 Task: Create a due date automation trigger when advanced on, 2 days working before a card is due add dates starting this week at 11:00 AM.
Action: Mouse moved to (1341, 116)
Screenshot: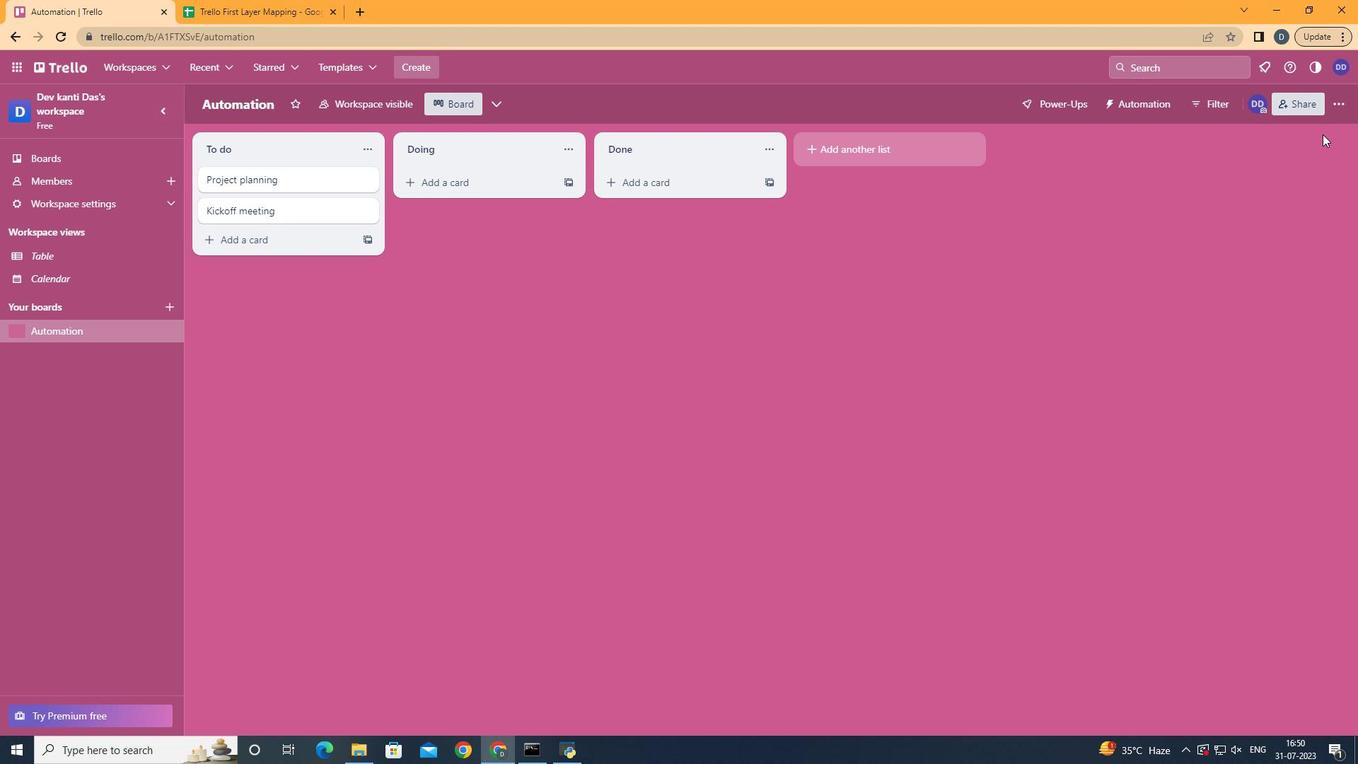 
Action: Mouse pressed left at (1341, 116)
Screenshot: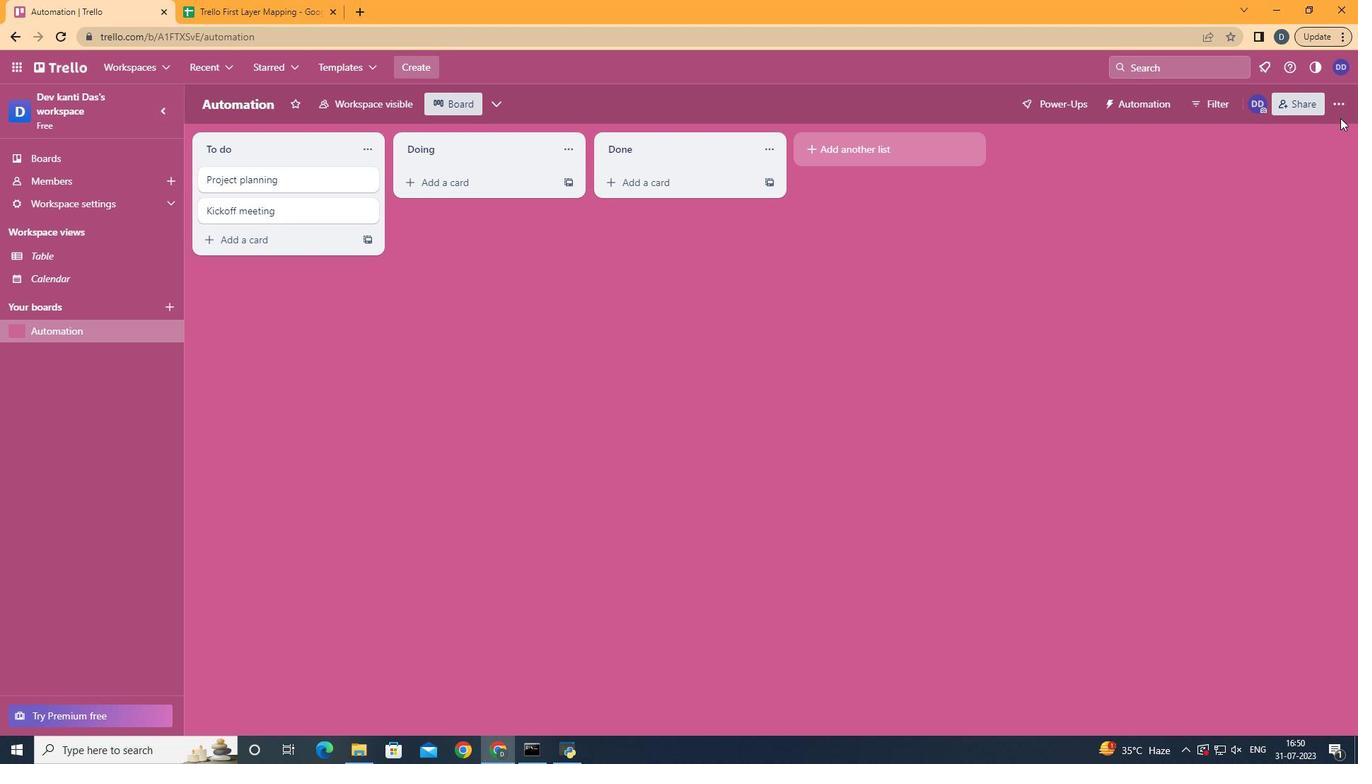 
Action: Mouse moved to (1342, 104)
Screenshot: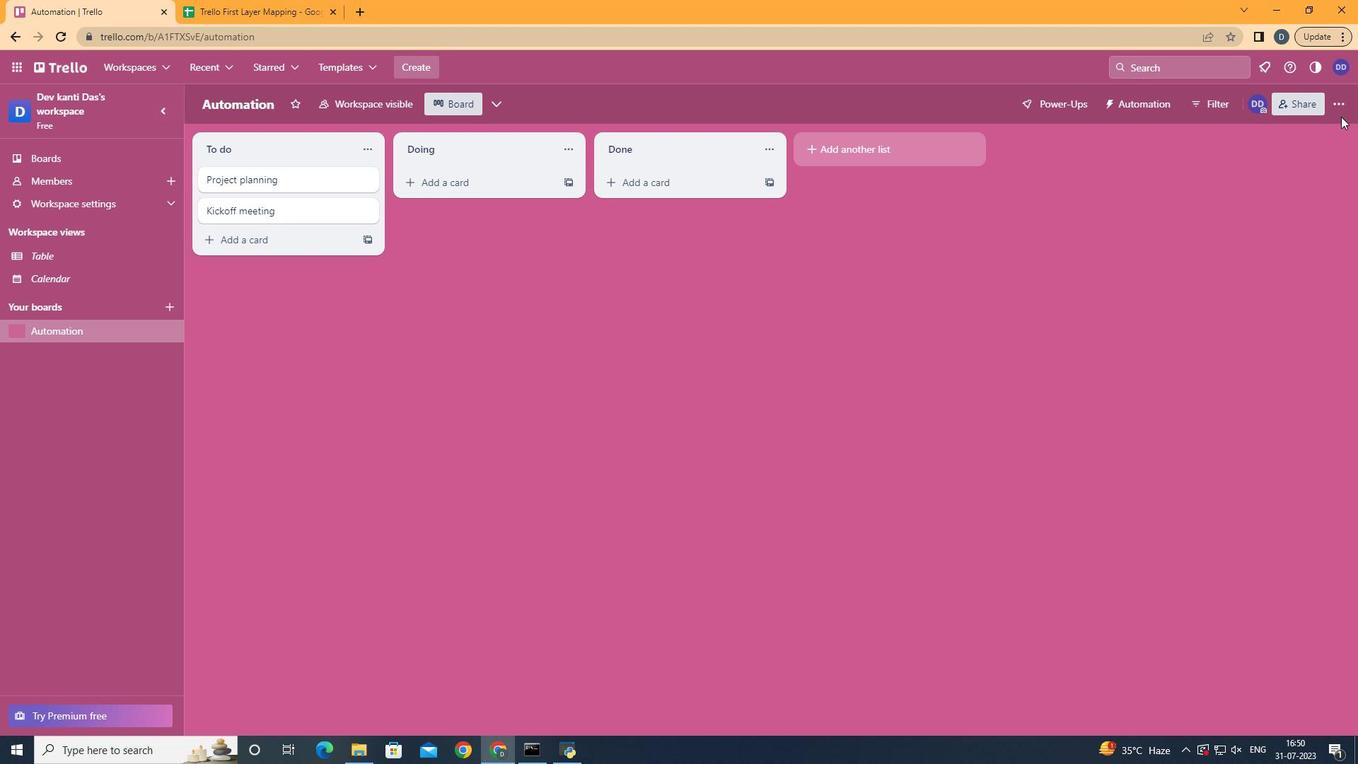 
Action: Mouse pressed left at (1342, 104)
Screenshot: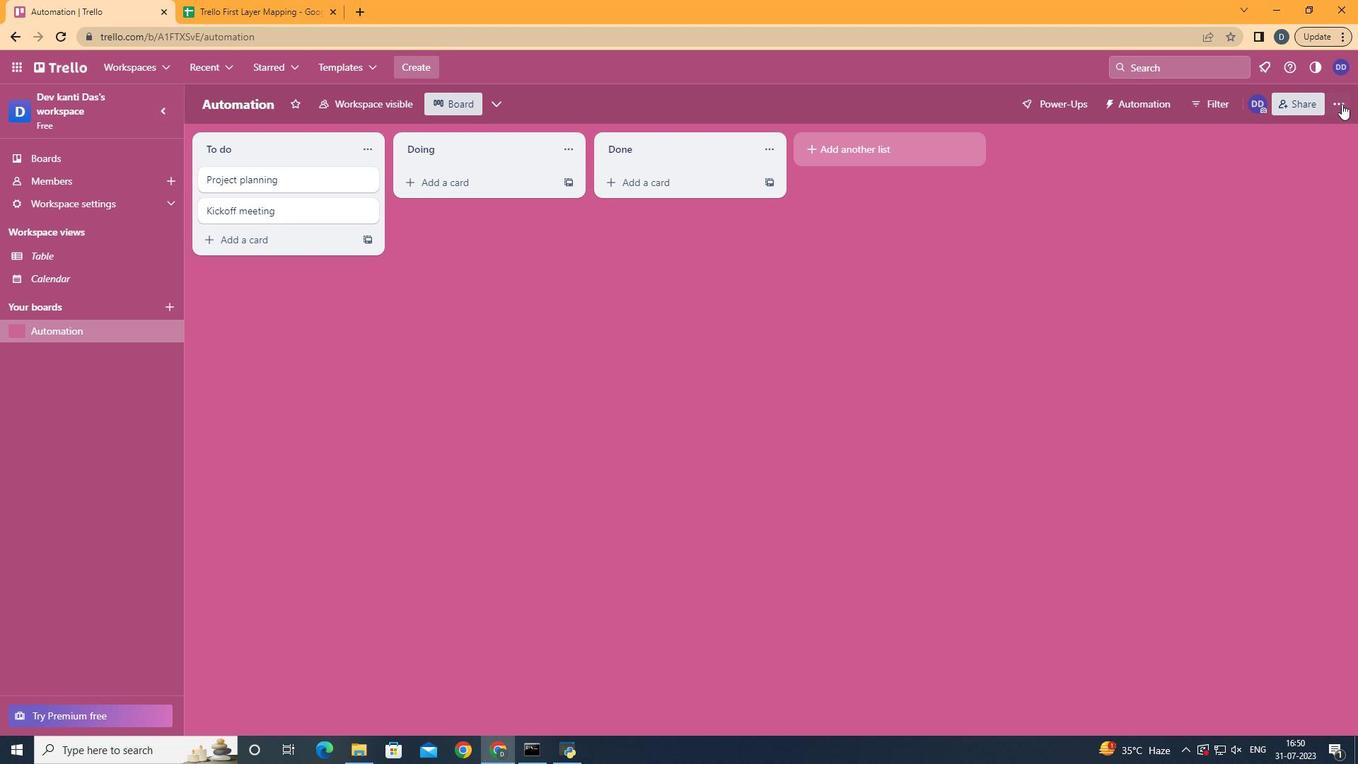 
Action: Mouse moved to (1251, 292)
Screenshot: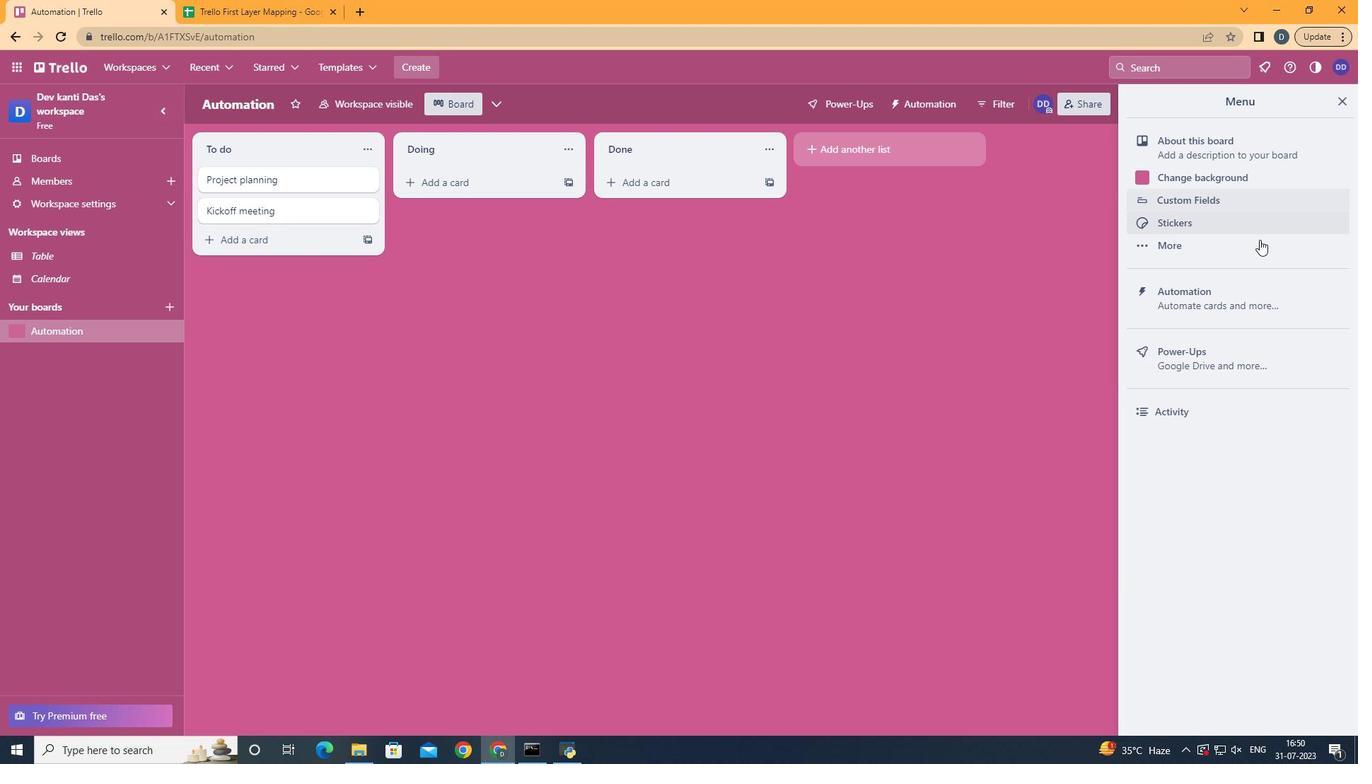 
Action: Mouse pressed left at (1251, 292)
Screenshot: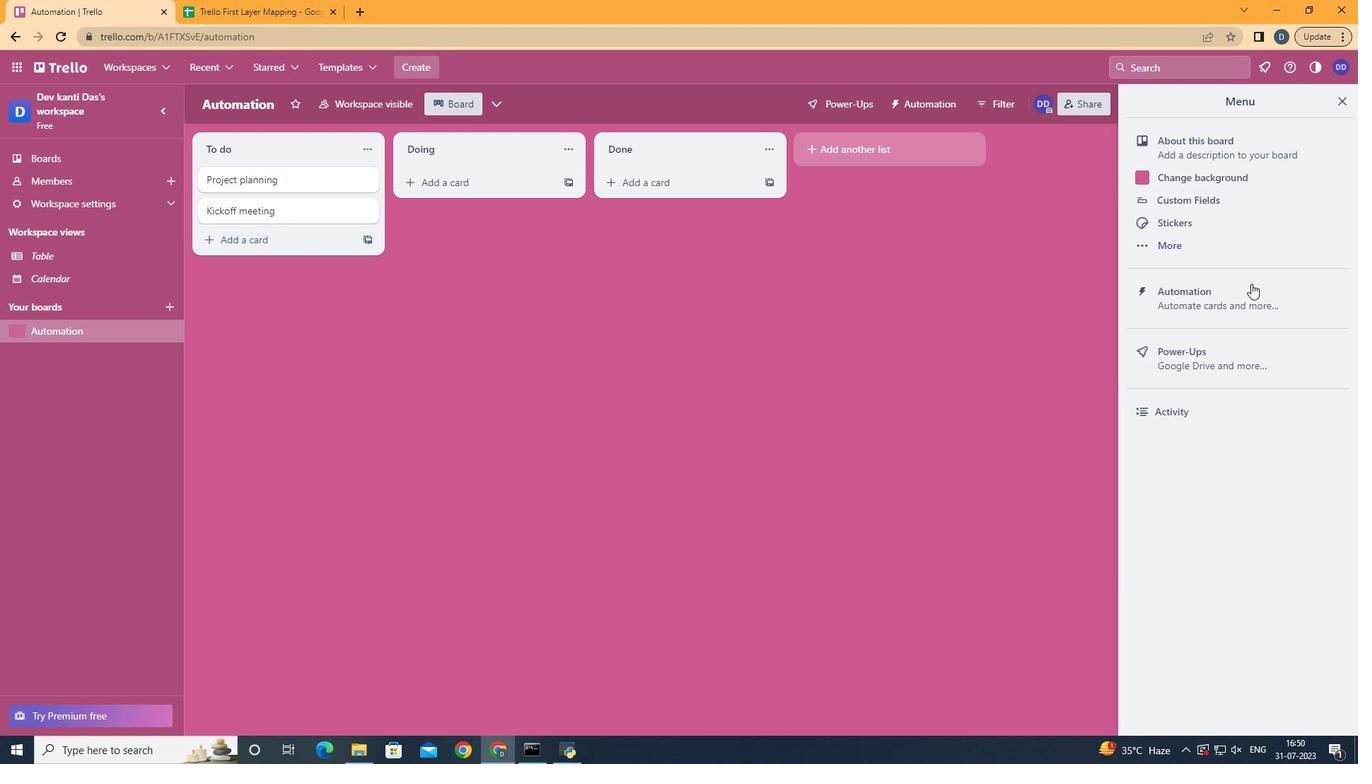 
Action: Mouse moved to (278, 276)
Screenshot: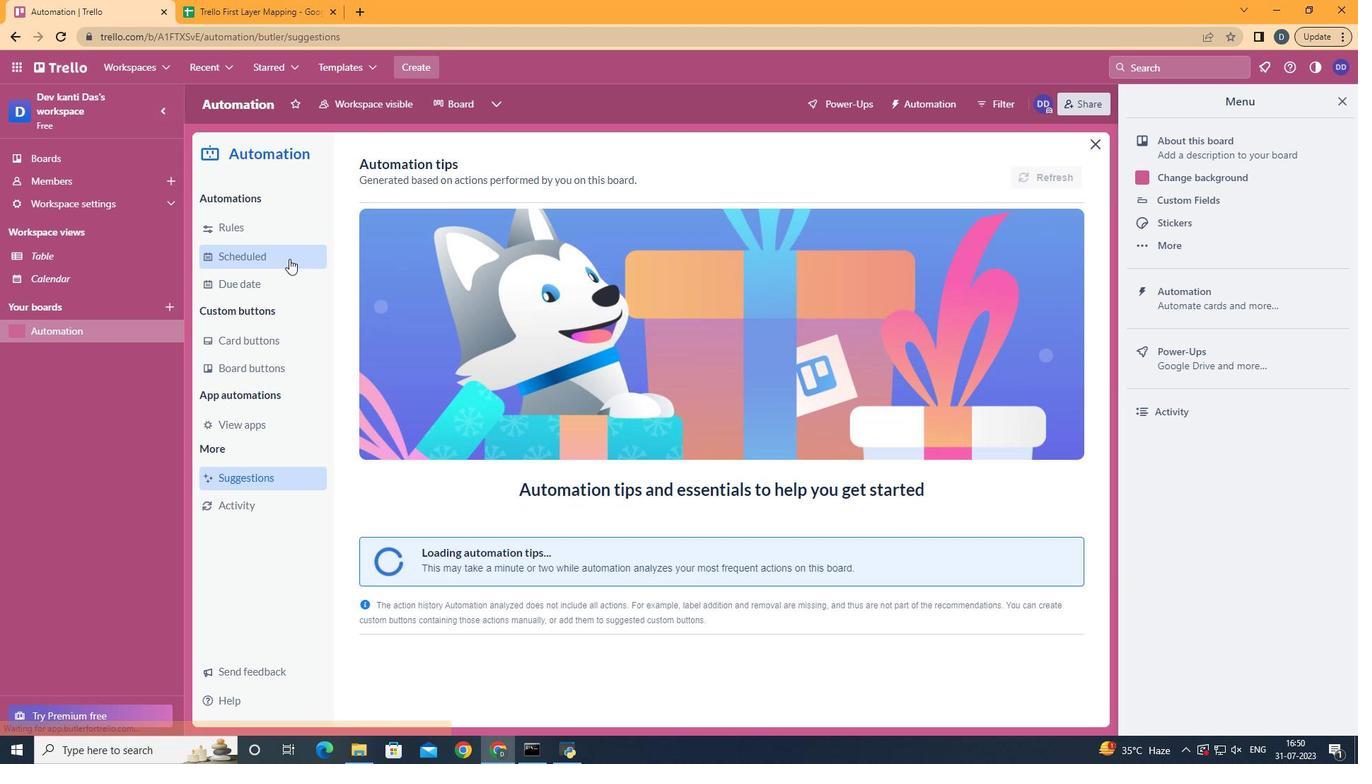 
Action: Mouse pressed left at (278, 276)
Screenshot: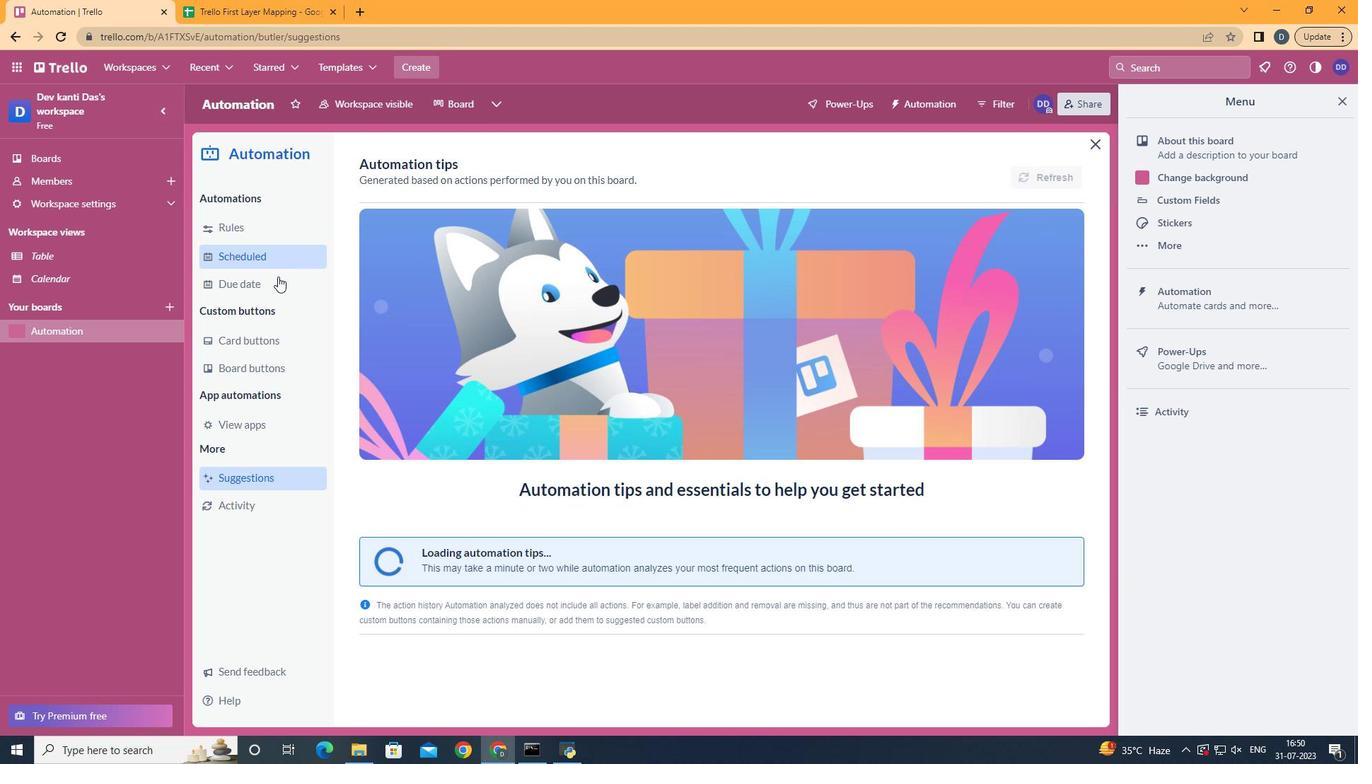 
Action: Mouse moved to (1008, 166)
Screenshot: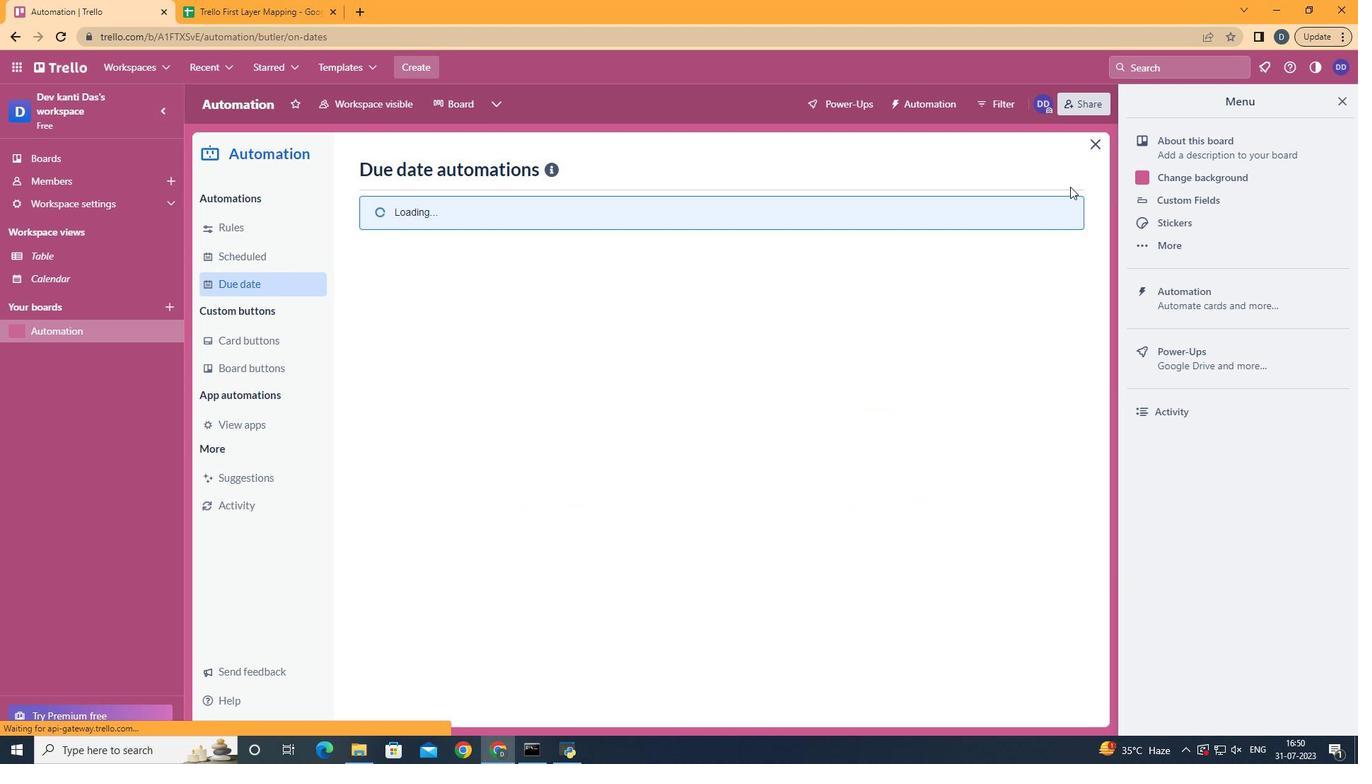 
Action: Mouse pressed left at (1008, 166)
Screenshot: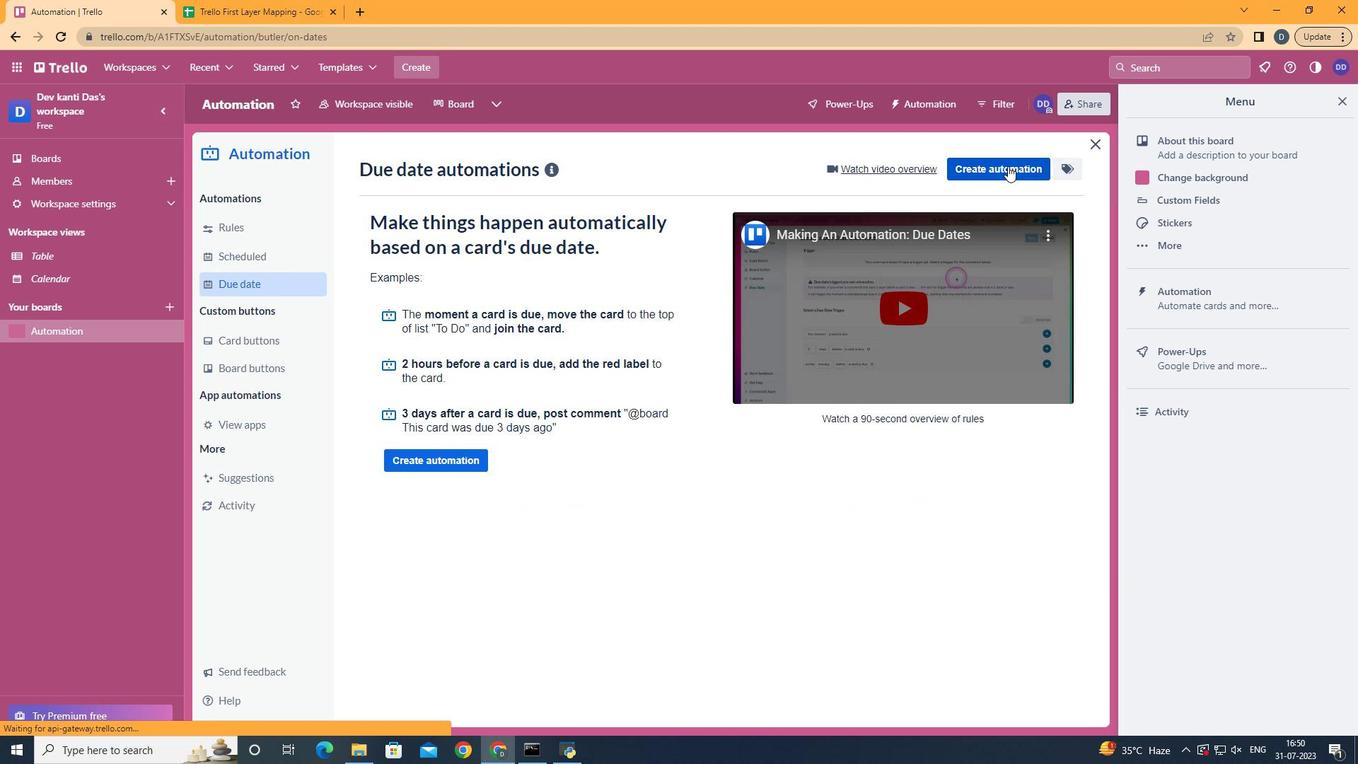 
Action: Mouse moved to (736, 301)
Screenshot: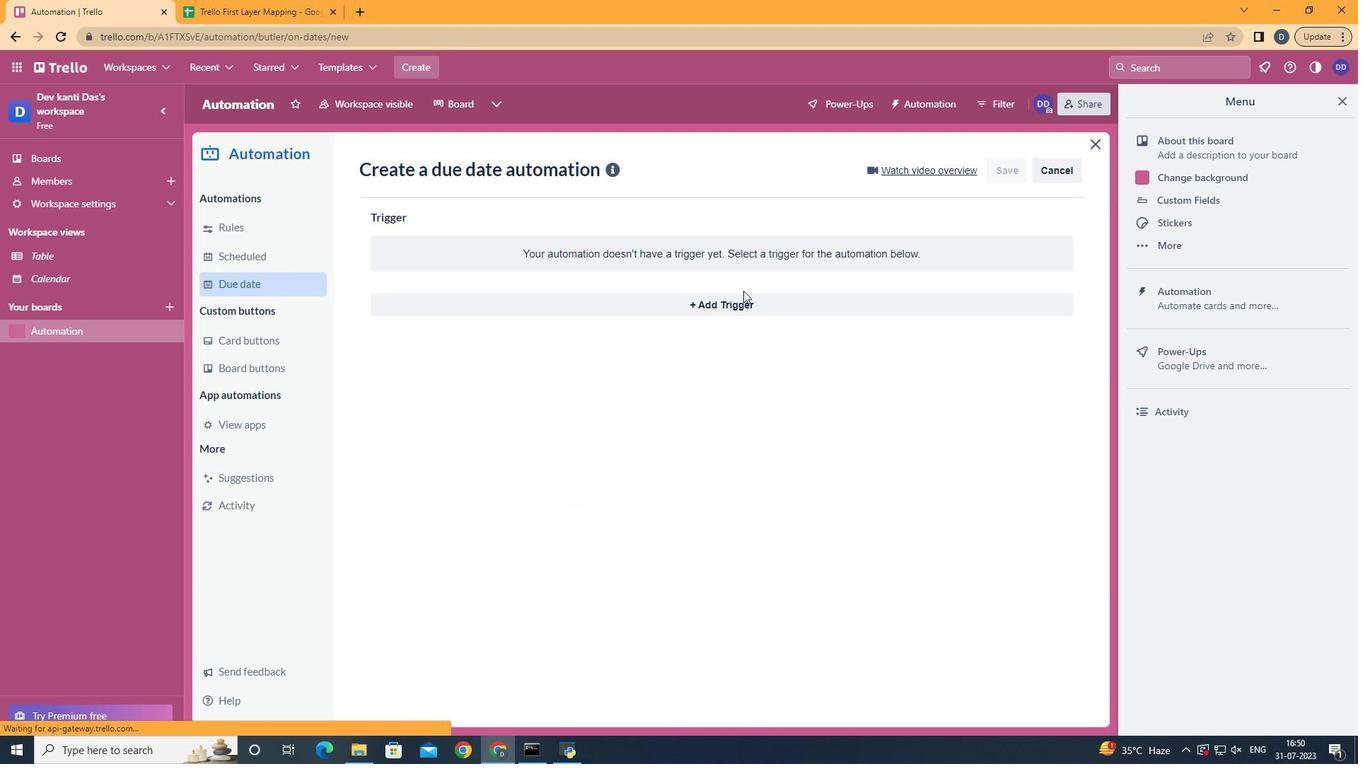 
Action: Mouse pressed left at (736, 301)
Screenshot: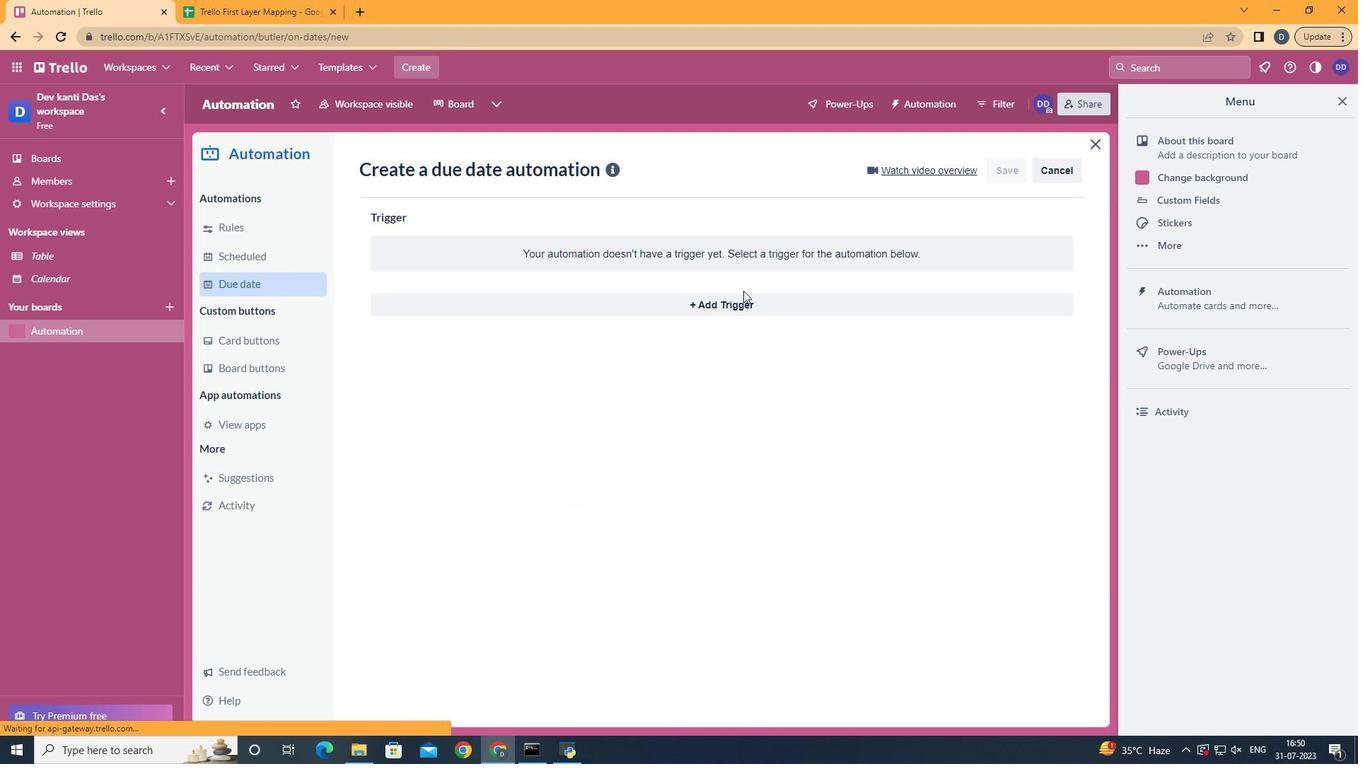 
Action: Mouse moved to (460, 581)
Screenshot: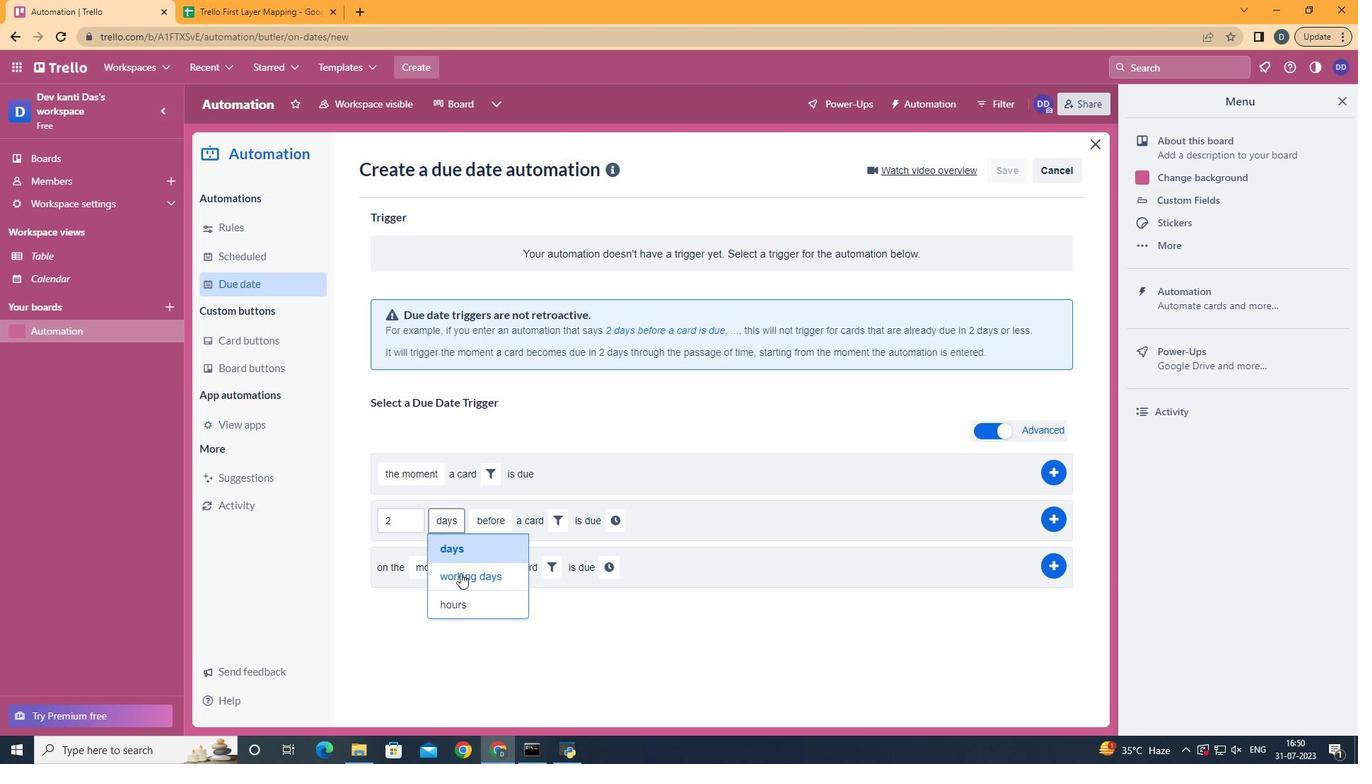 
Action: Mouse pressed left at (460, 581)
Screenshot: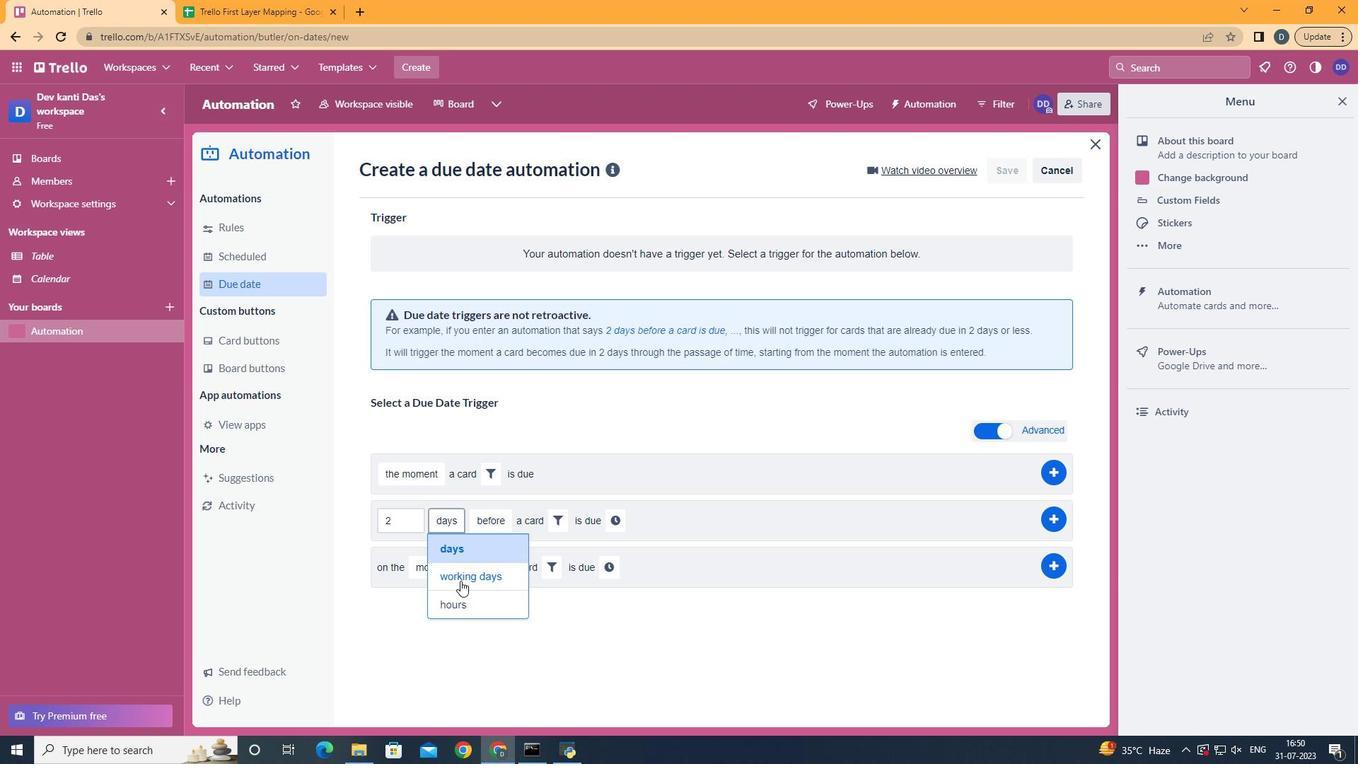 
Action: Mouse moved to (595, 518)
Screenshot: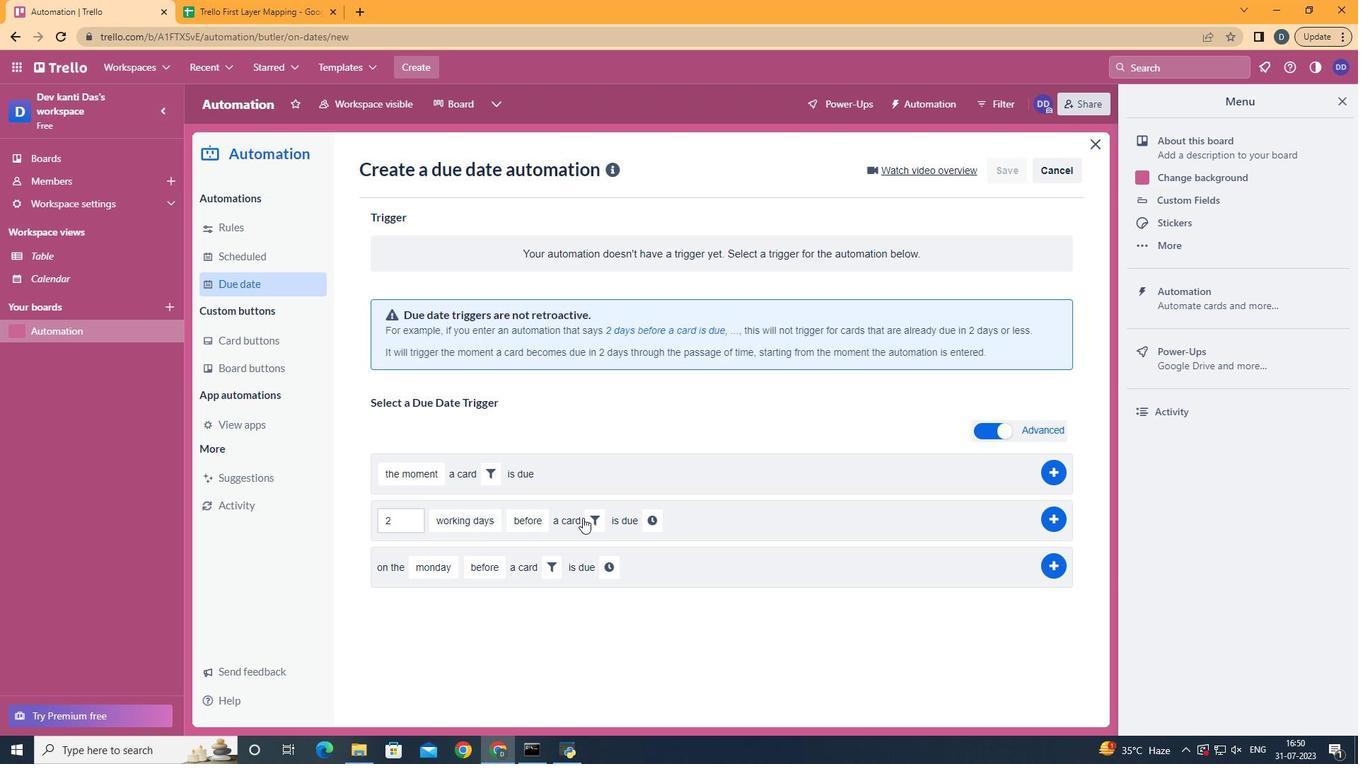 
Action: Mouse pressed left at (595, 518)
Screenshot: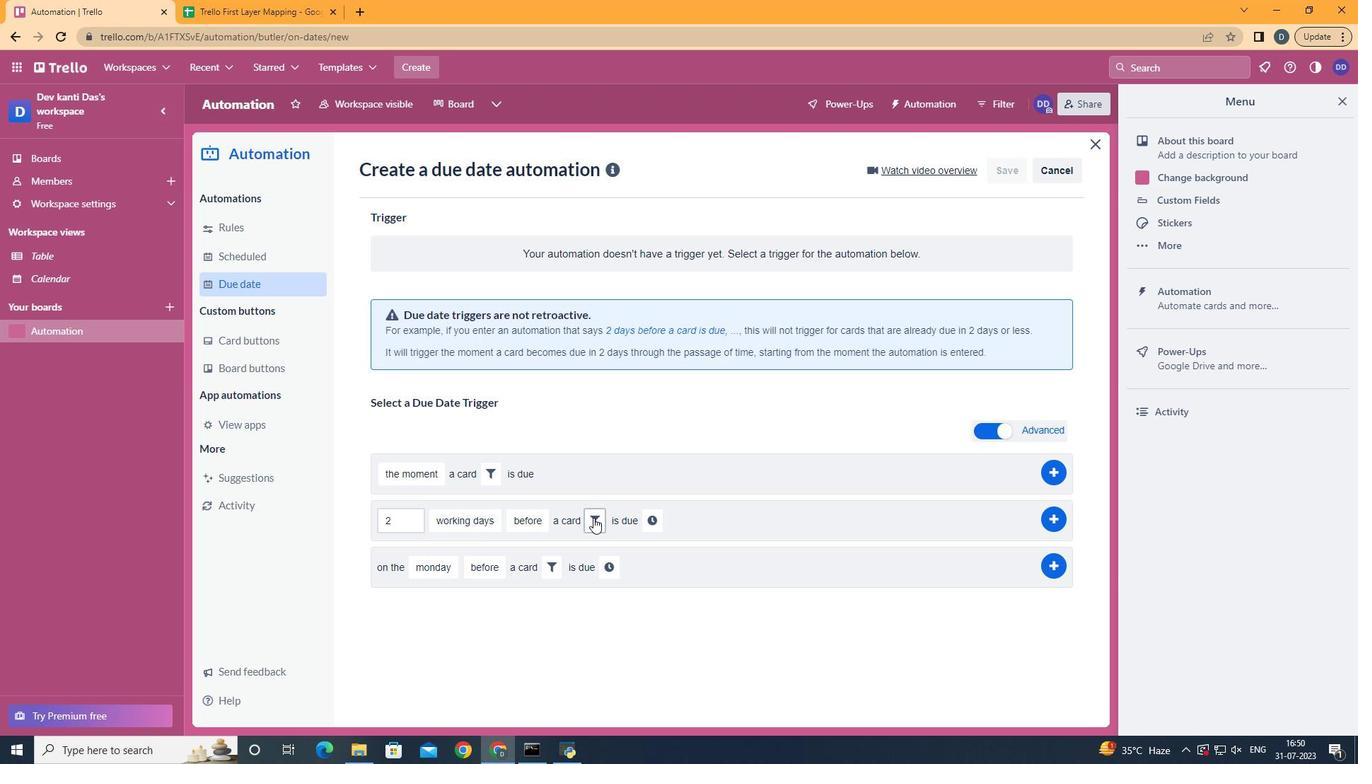 
Action: Mouse moved to (660, 559)
Screenshot: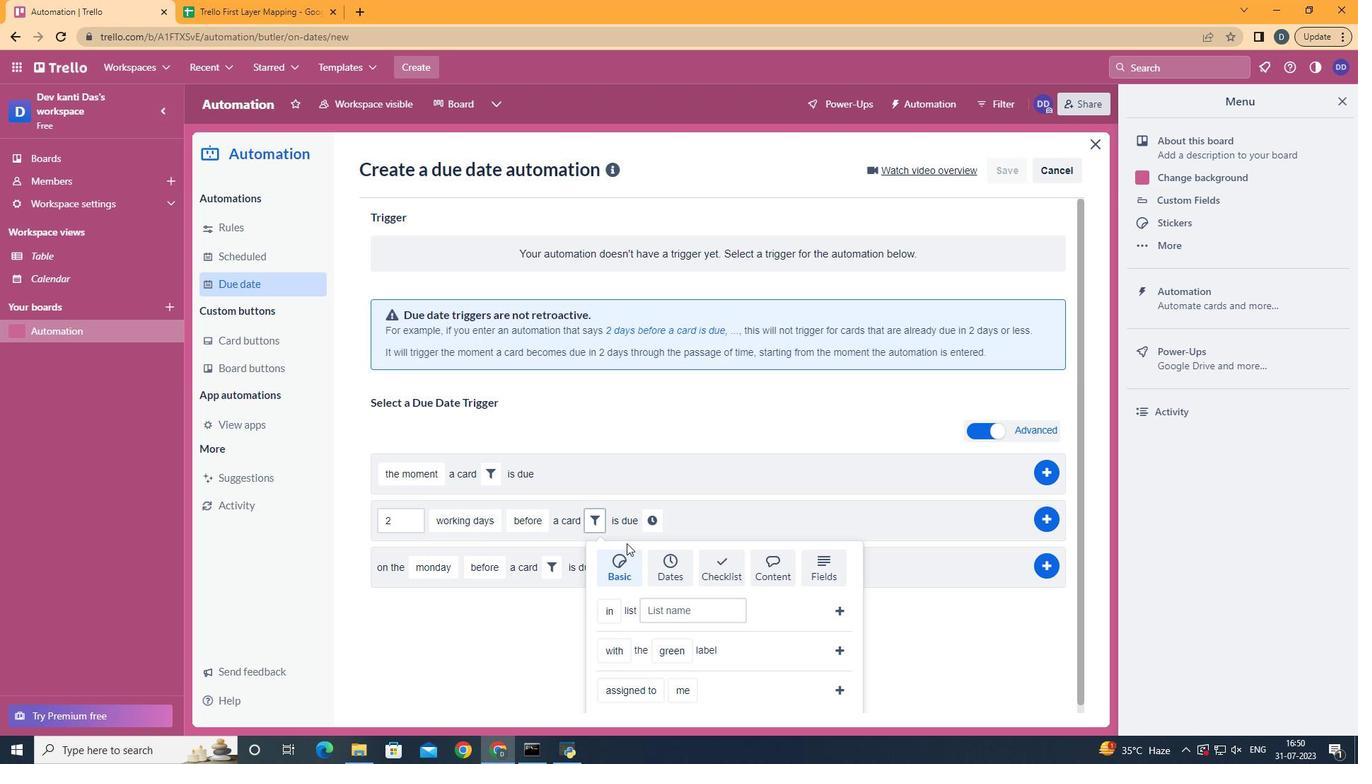 
Action: Mouse pressed left at (660, 559)
Screenshot: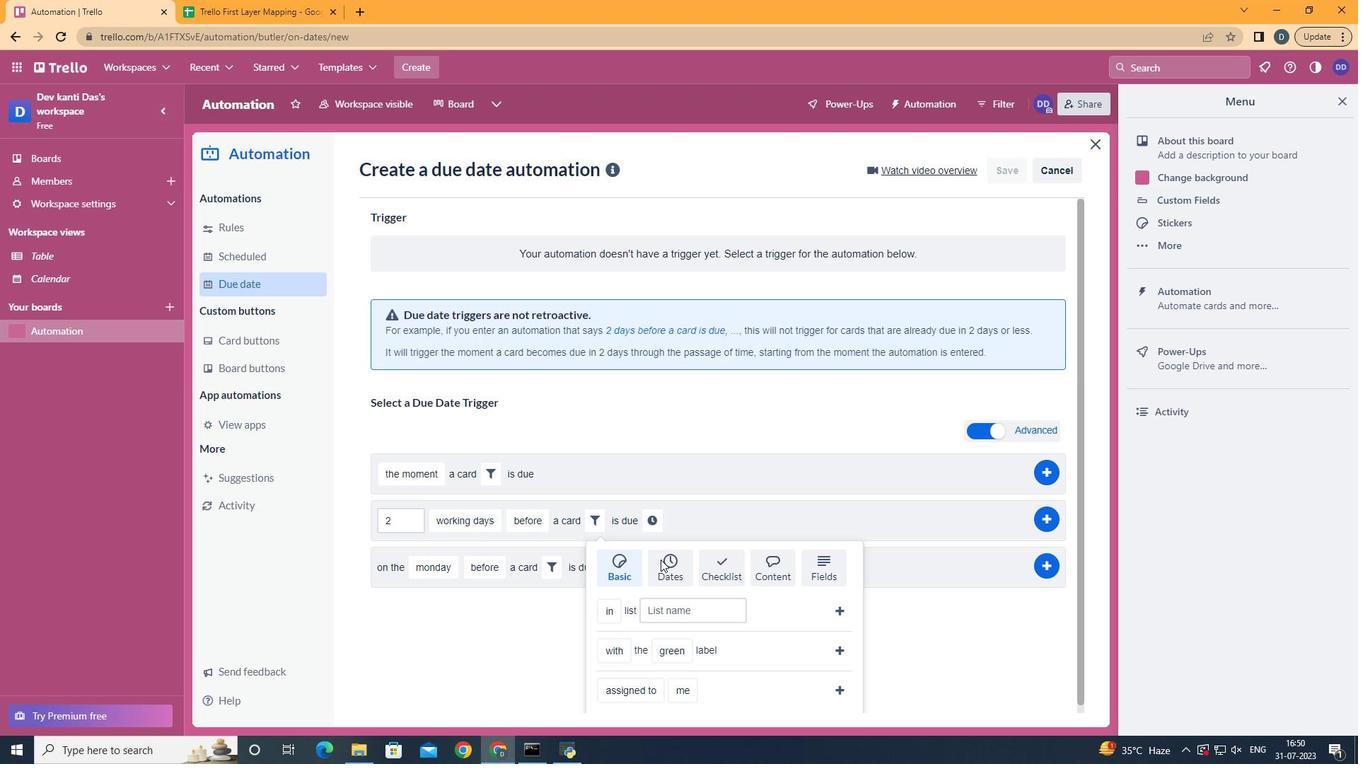 
Action: Mouse scrolled (660, 559) with delta (0, 0)
Screenshot: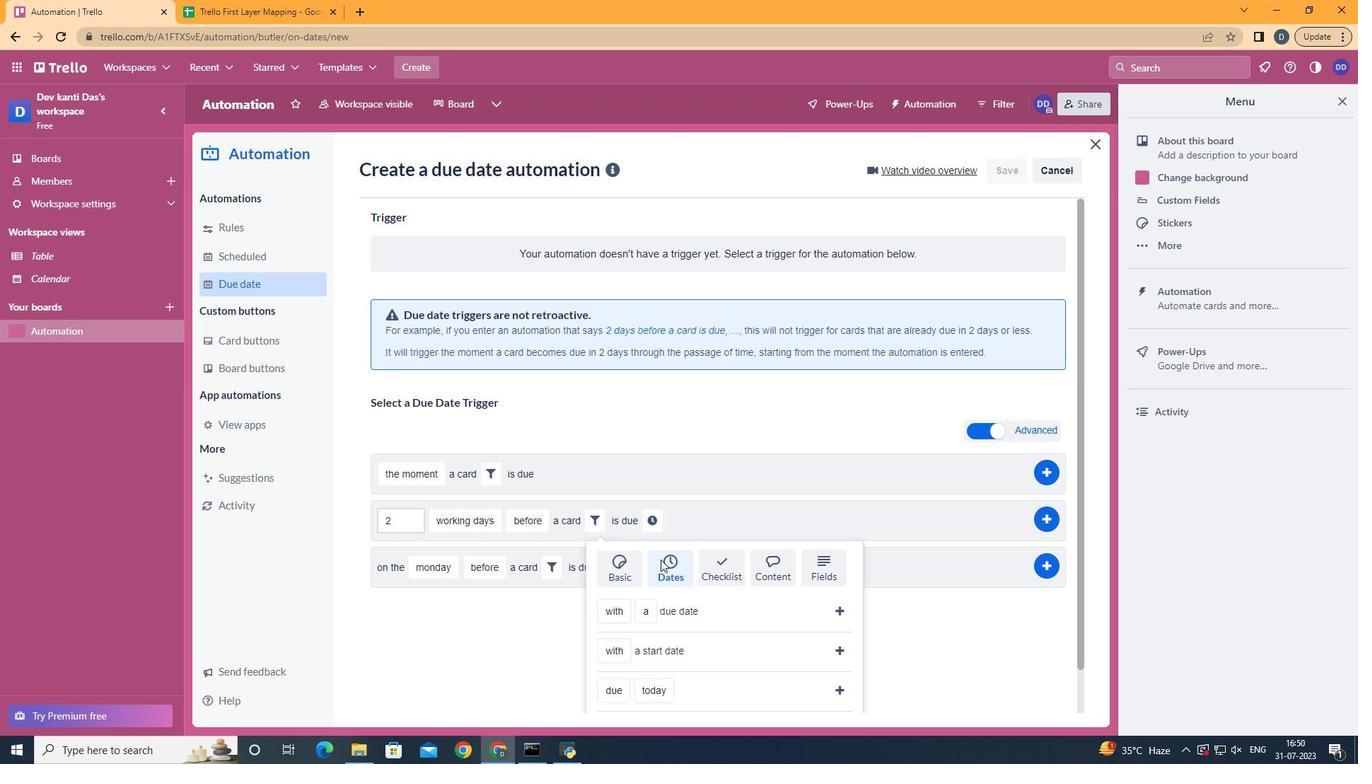 
Action: Mouse scrolled (660, 559) with delta (0, 0)
Screenshot: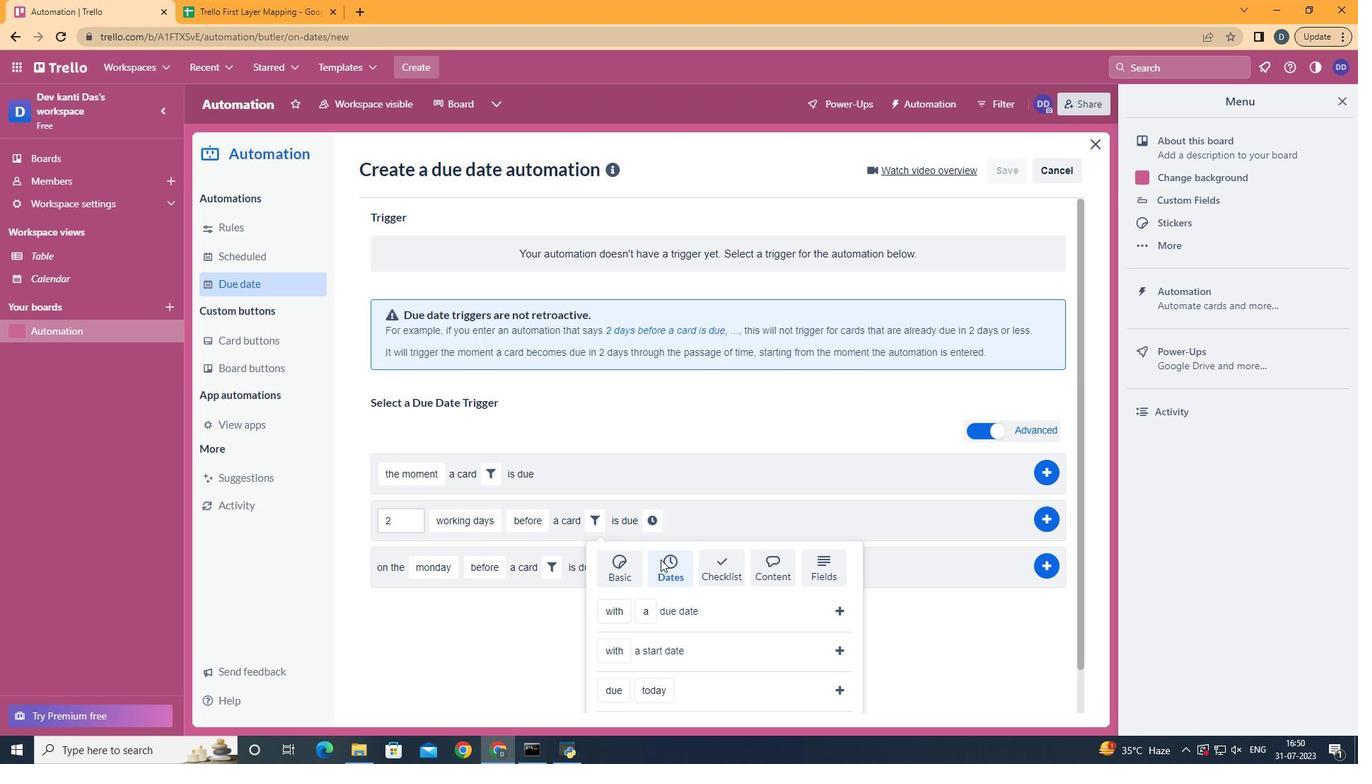 
Action: Mouse scrolled (660, 559) with delta (0, 0)
Screenshot: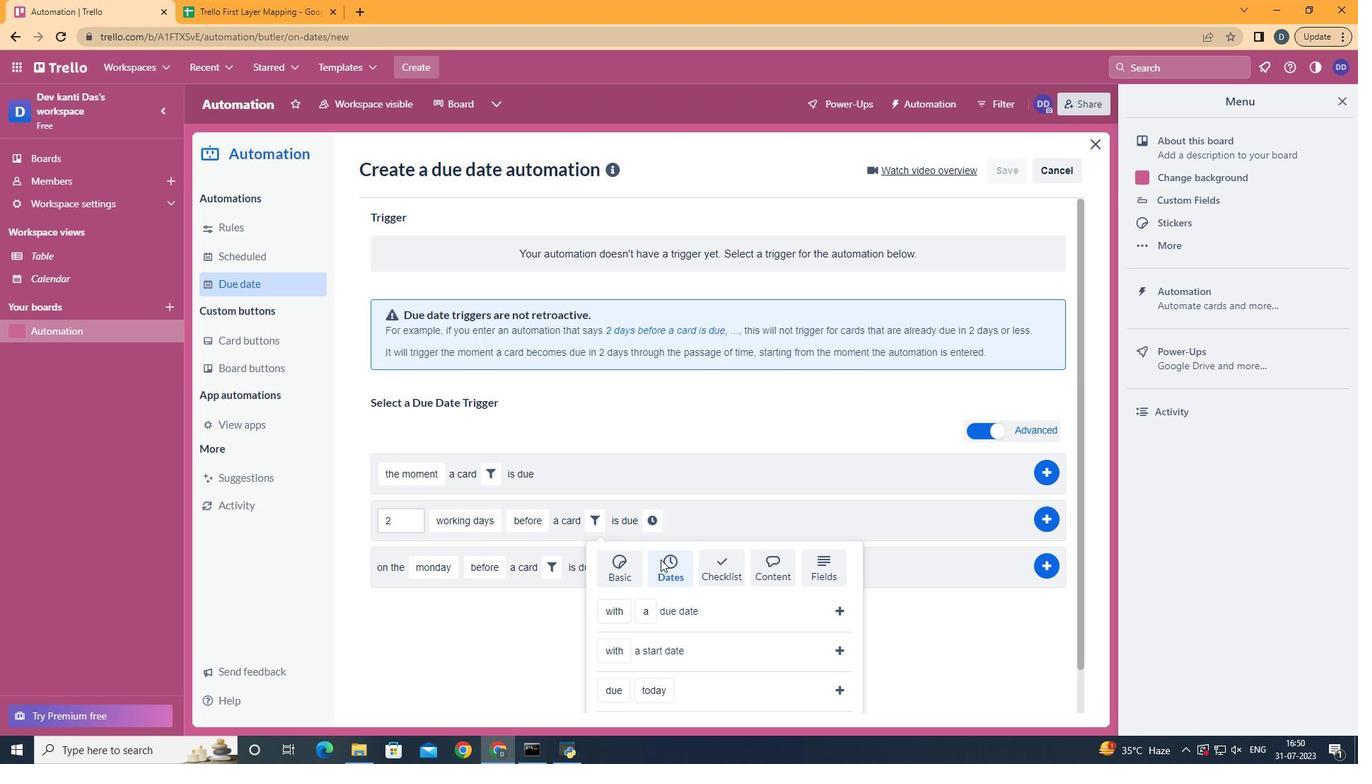 
Action: Mouse scrolled (660, 559) with delta (0, 0)
Screenshot: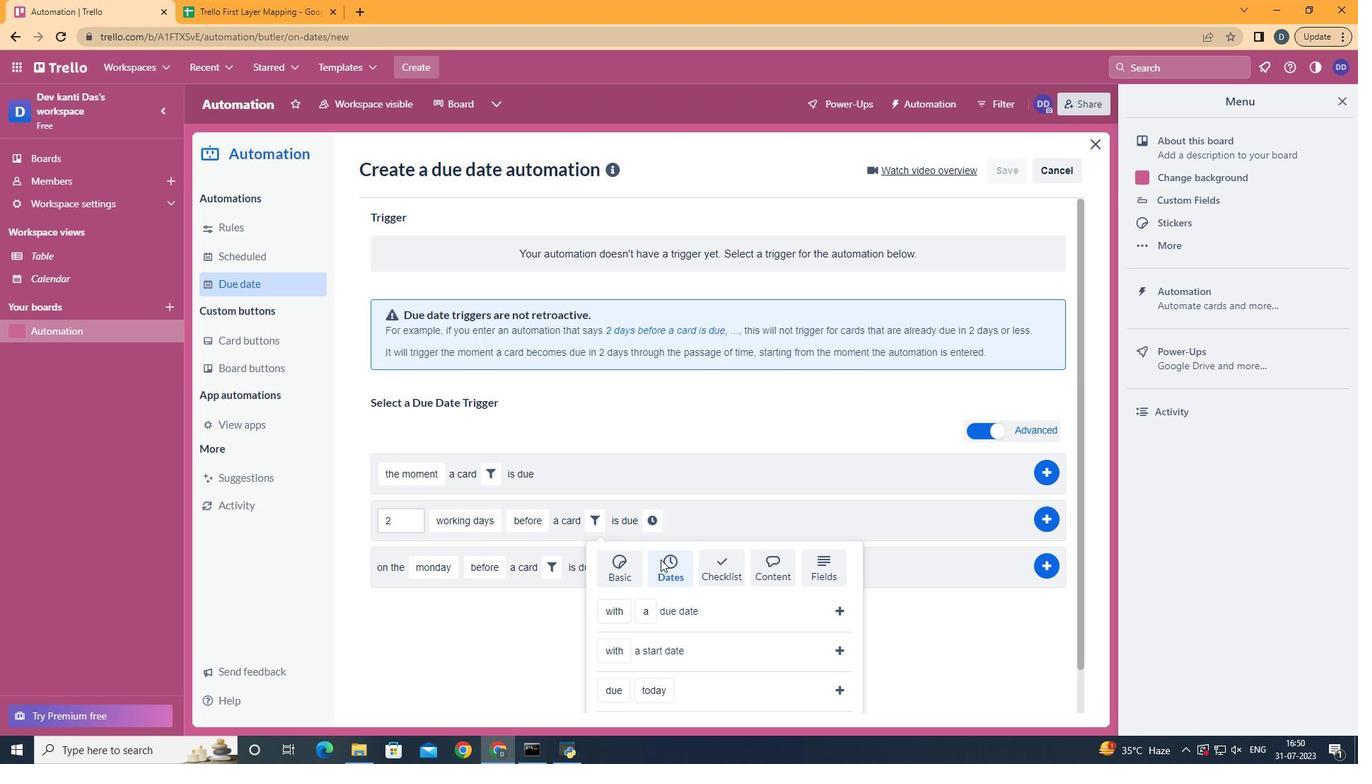 
Action: Mouse moved to (619, 588)
Screenshot: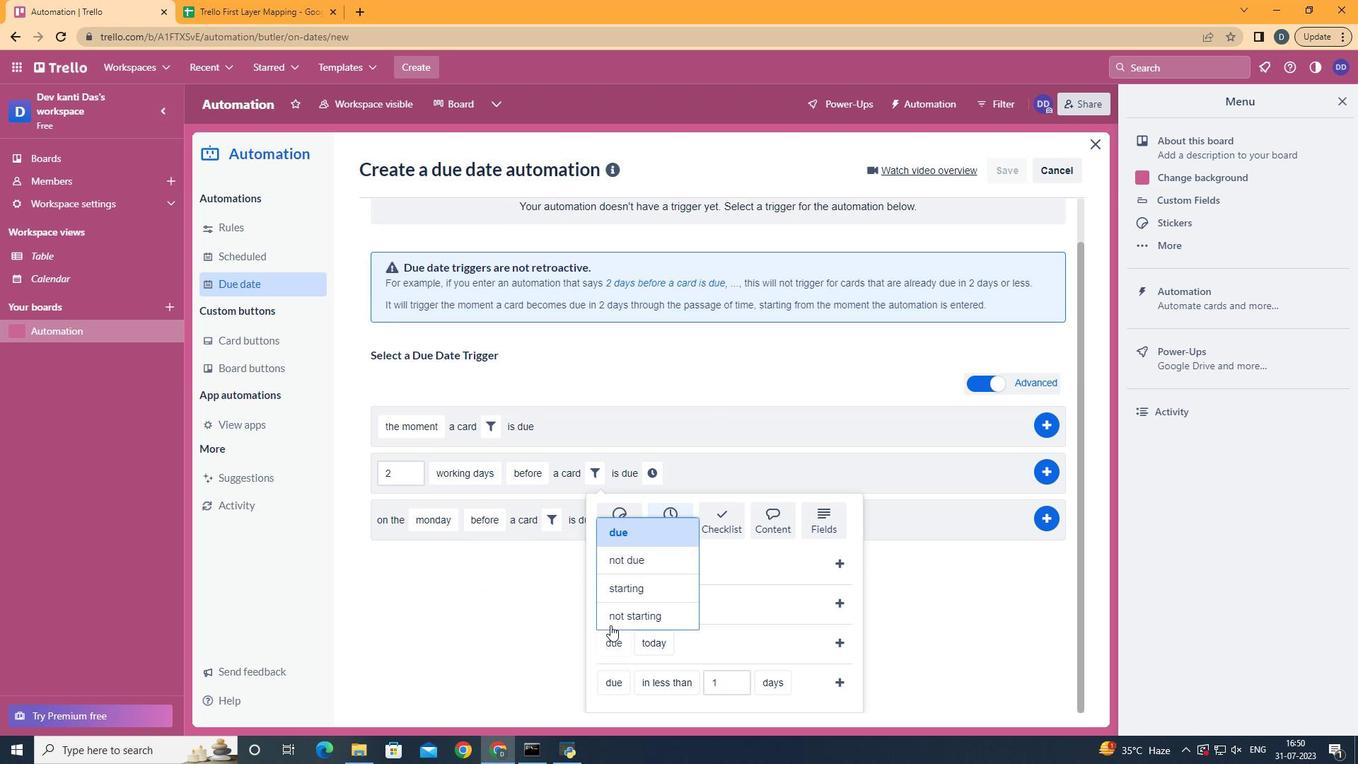 
Action: Mouse pressed left at (619, 588)
Screenshot: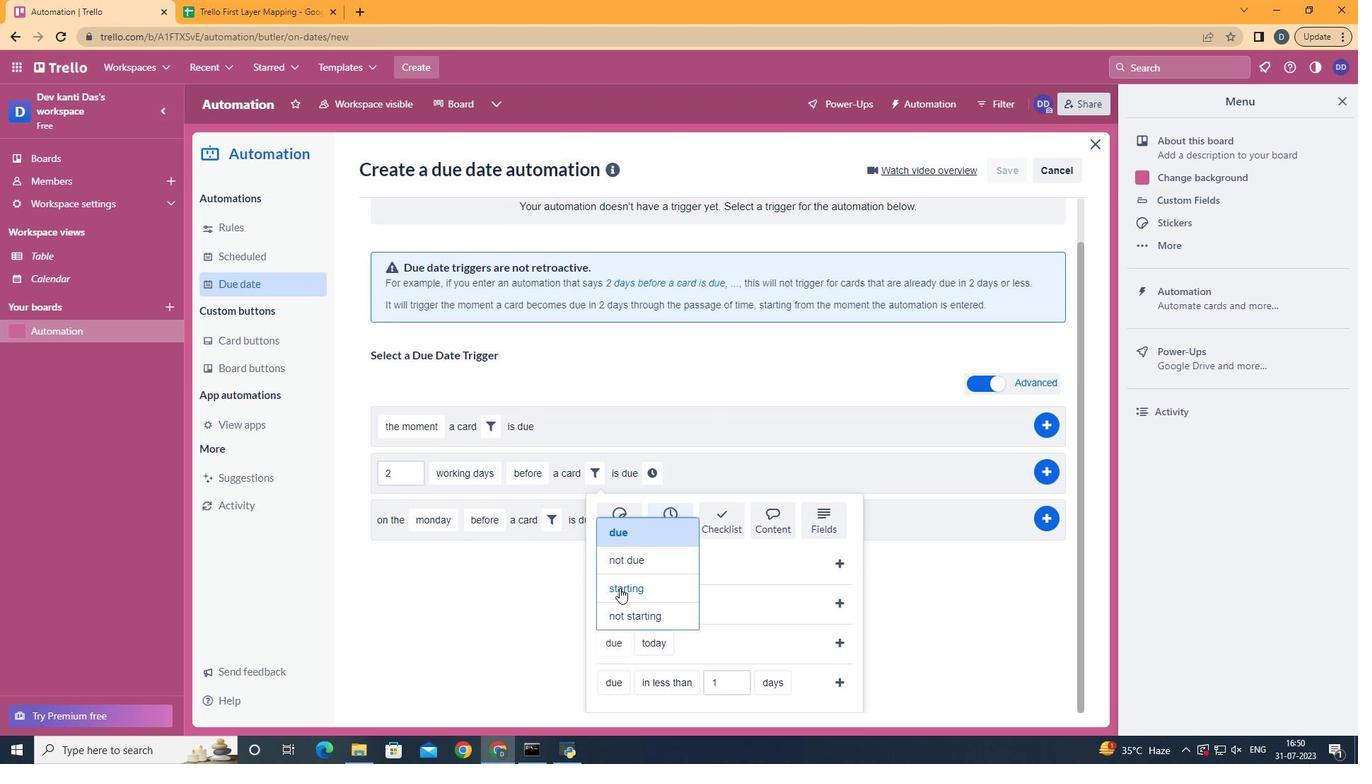 
Action: Mouse moved to (691, 530)
Screenshot: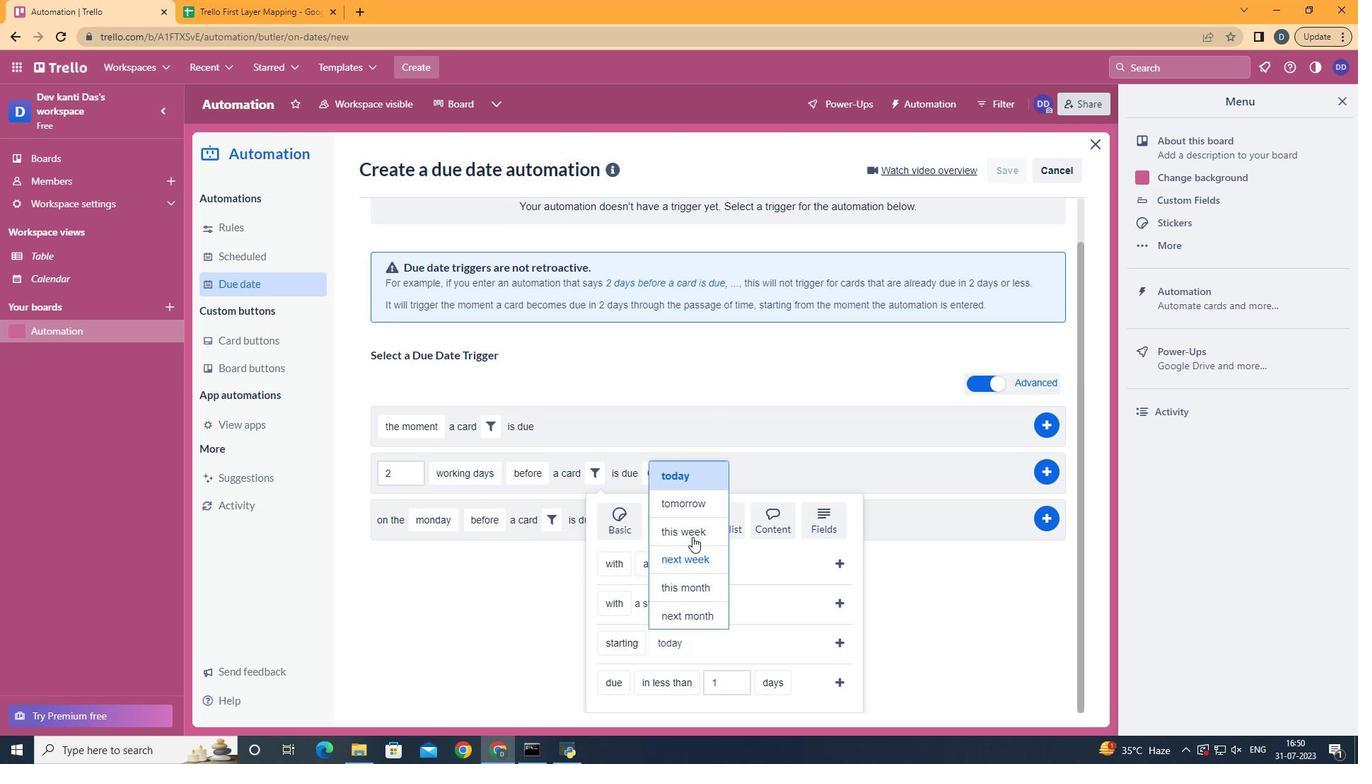 
Action: Mouse pressed left at (691, 530)
Screenshot: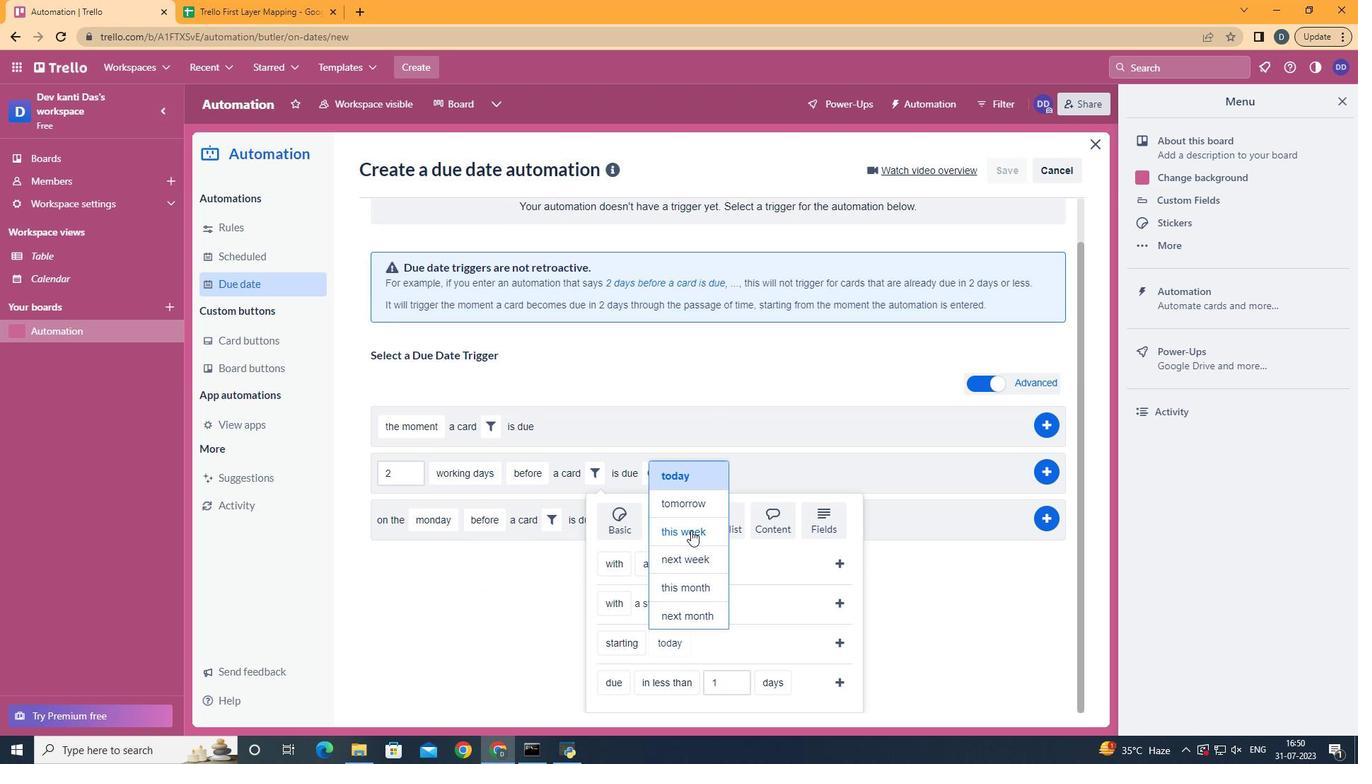 
Action: Mouse moved to (834, 639)
Screenshot: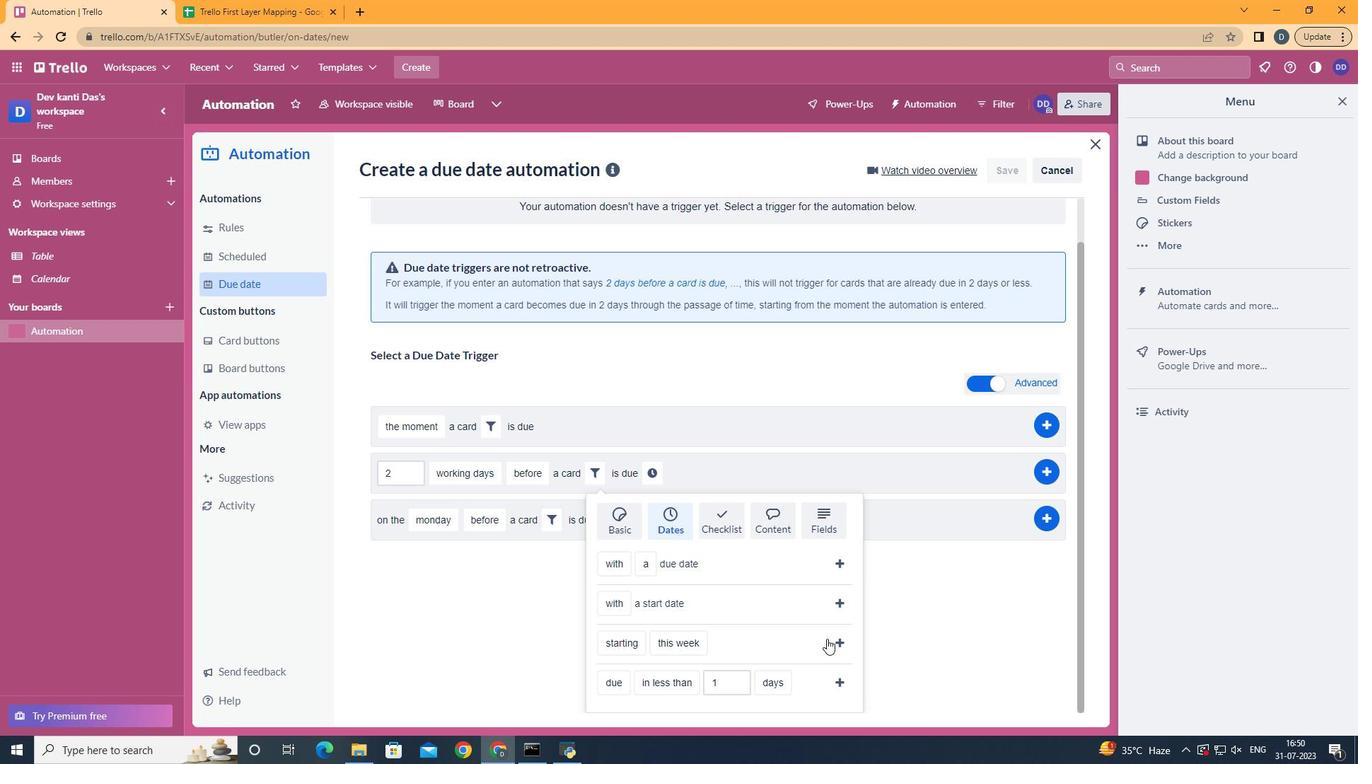 
Action: Mouse pressed left at (834, 639)
Screenshot: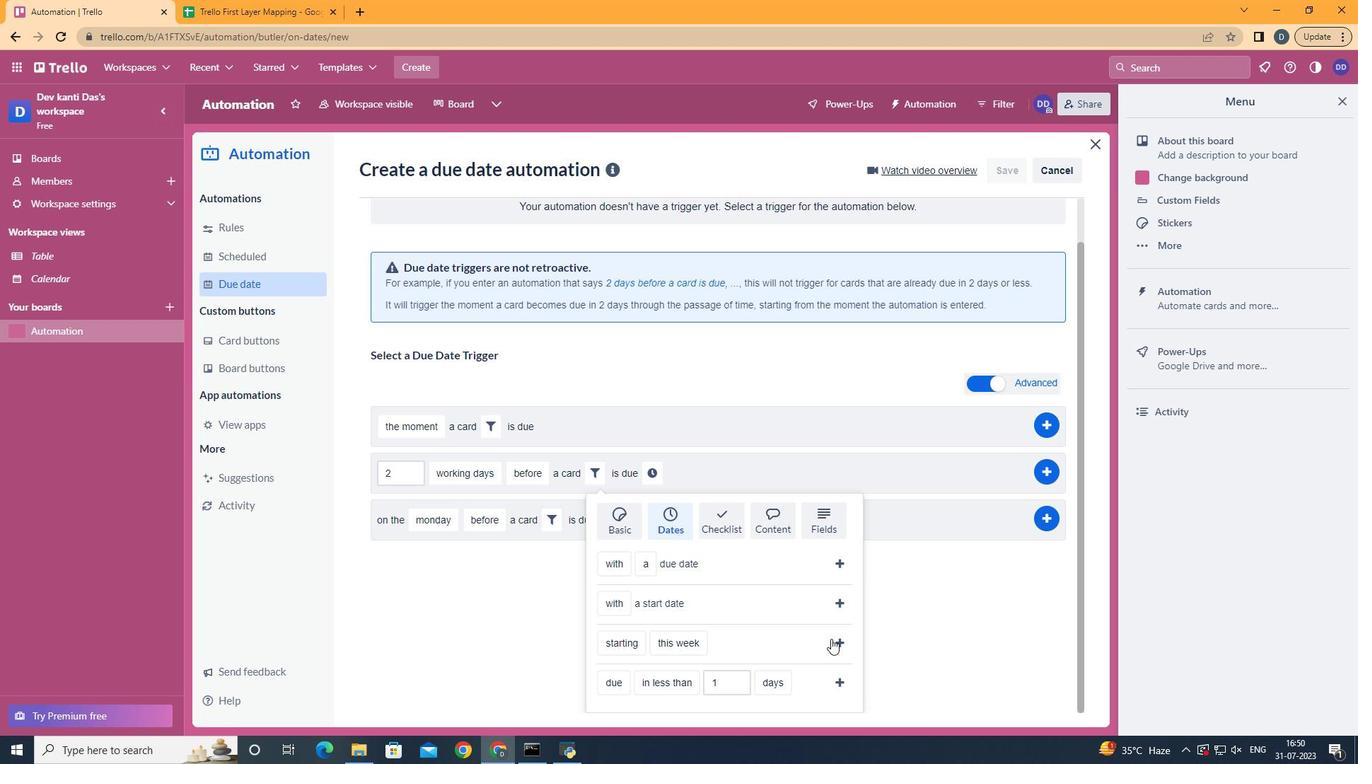 
Action: Mouse moved to (757, 527)
Screenshot: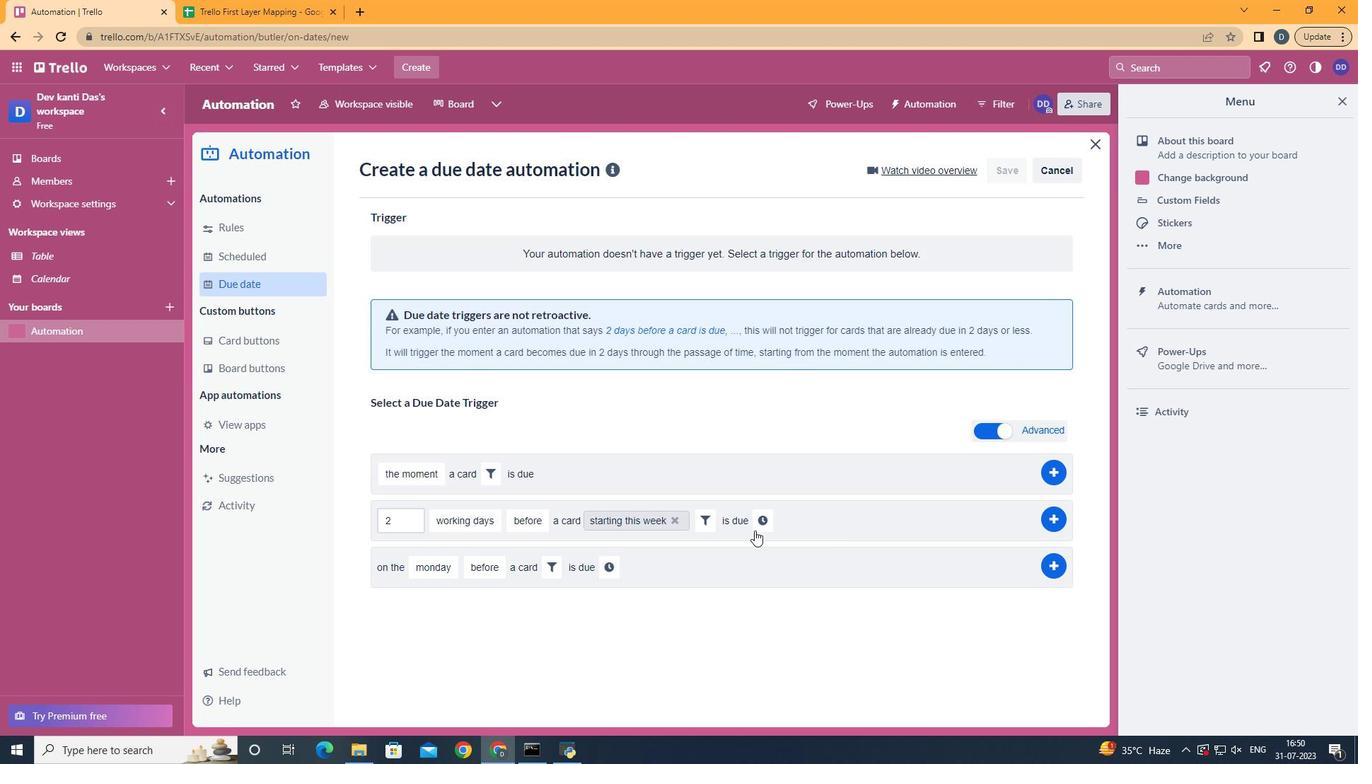 
Action: Mouse pressed left at (757, 527)
Screenshot: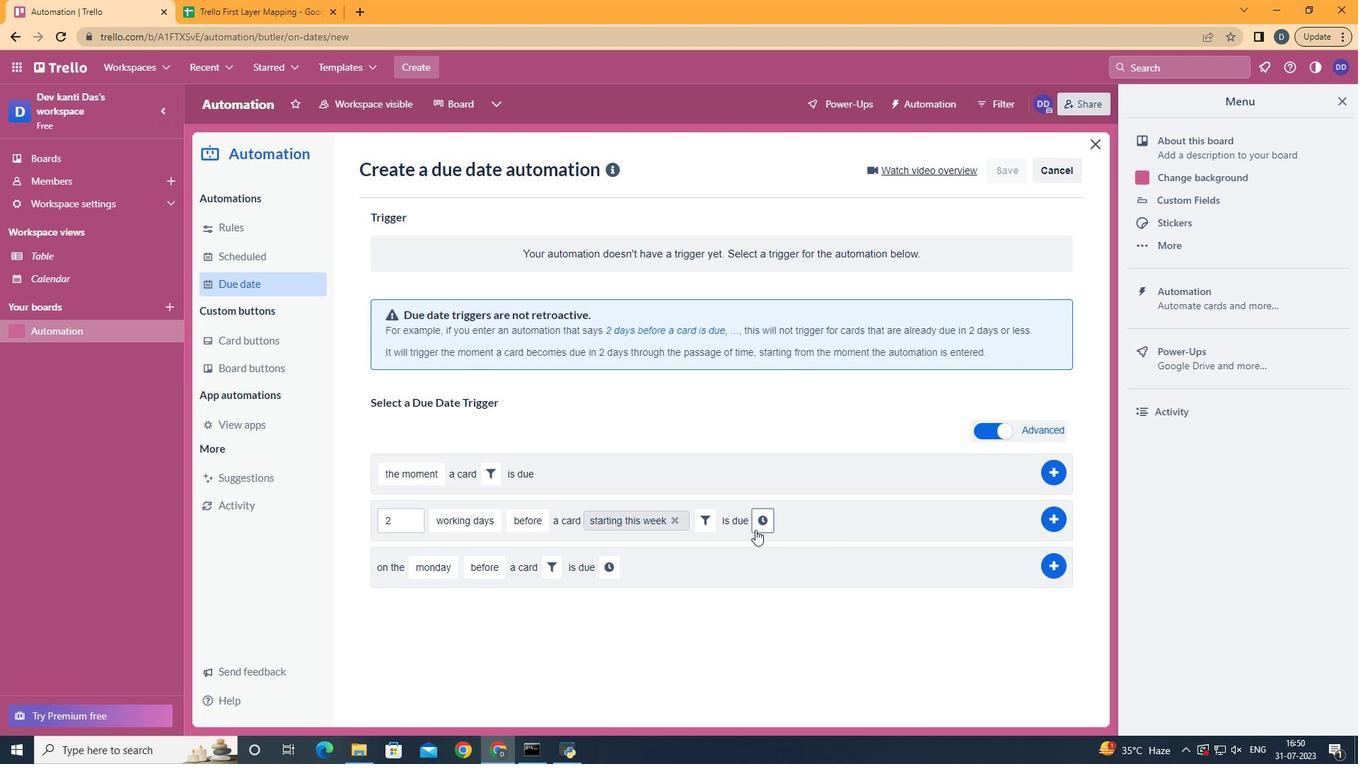 
Action: Mouse moved to (801, 527)
Screenshot: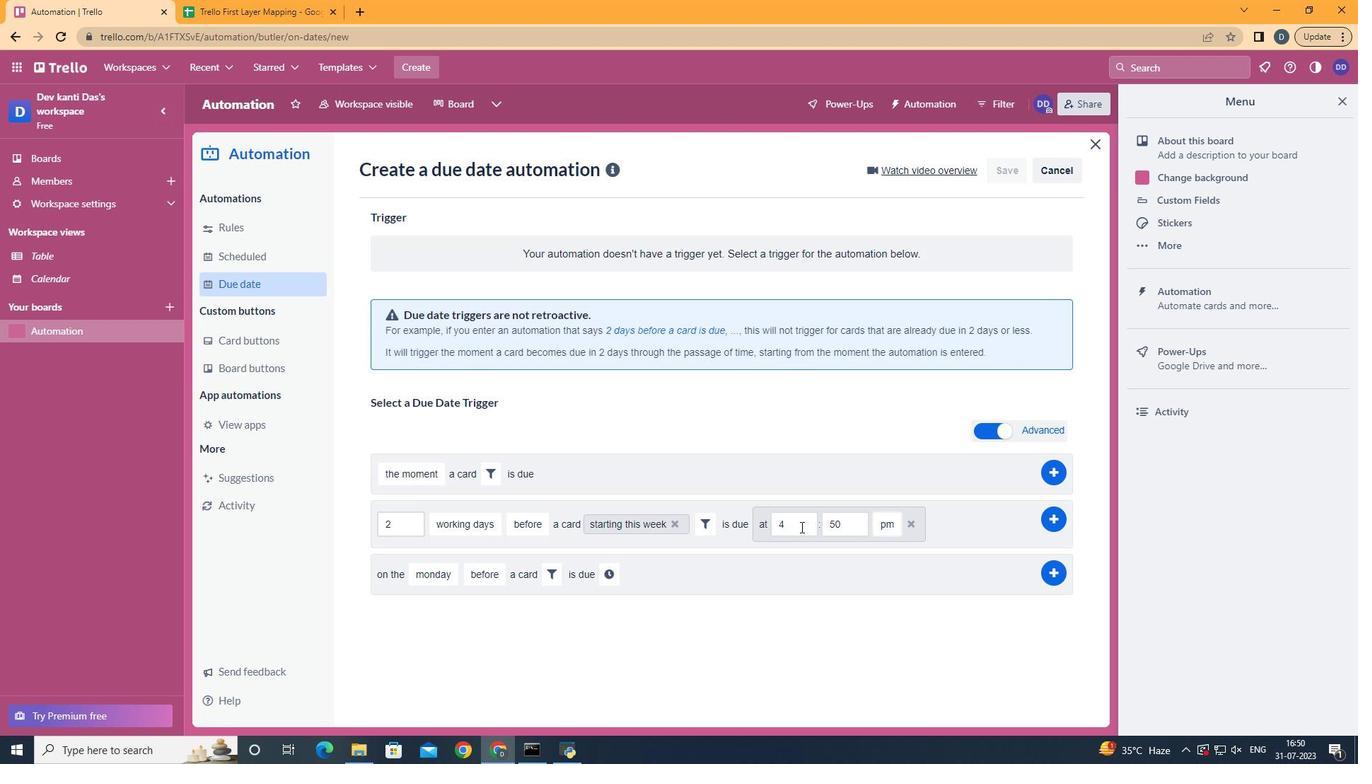 
Action: Mouse pressed left at (801, 527)
Screenshot: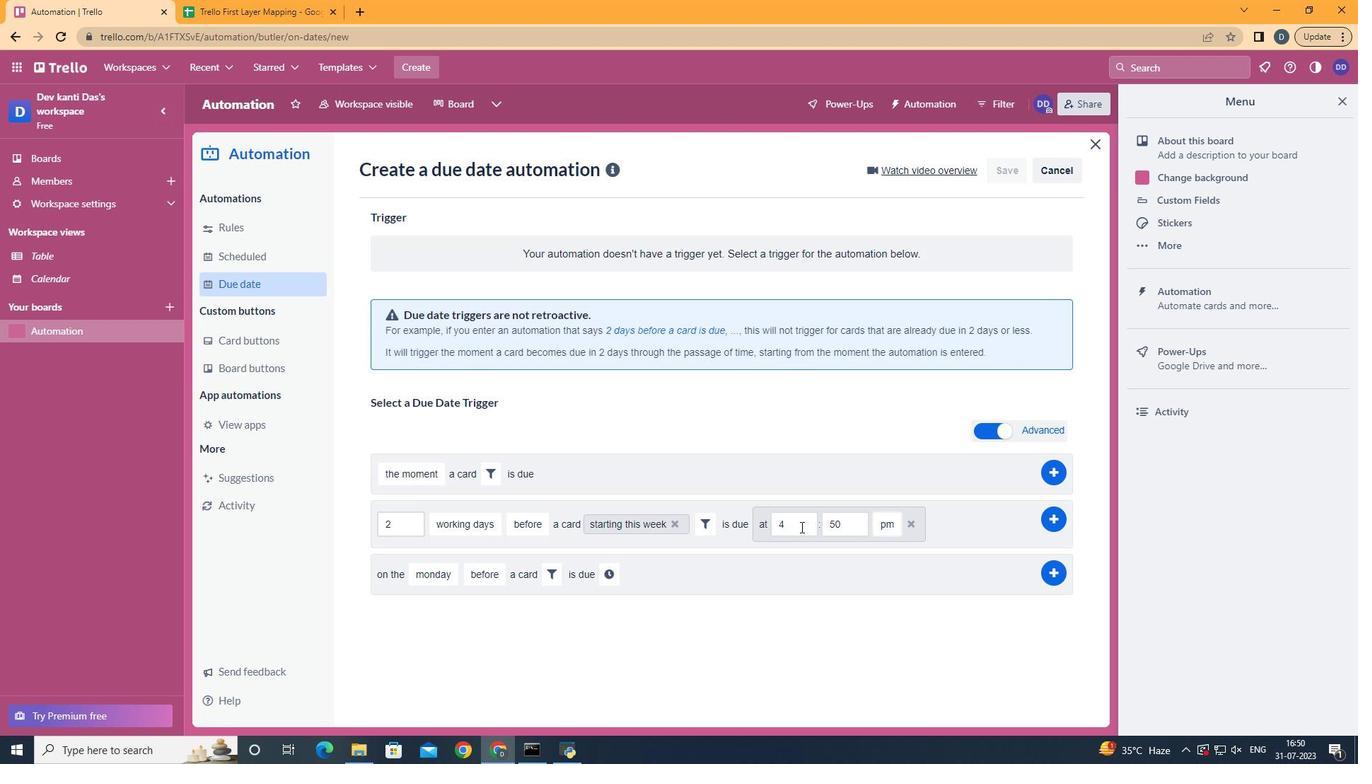 
Action: Key pressed <Key.backspace>11
Screenshot: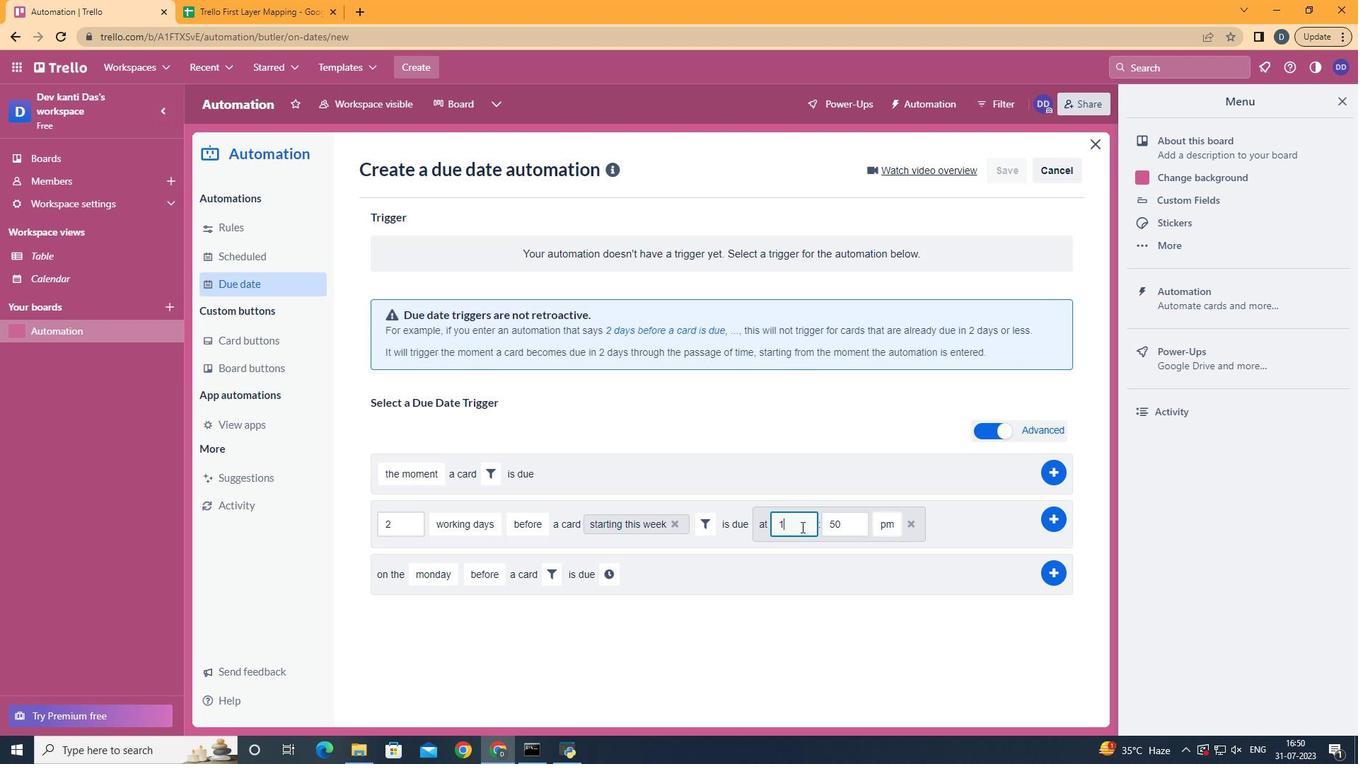 
Action: Mouse moved to (852, 525)
Screenshot: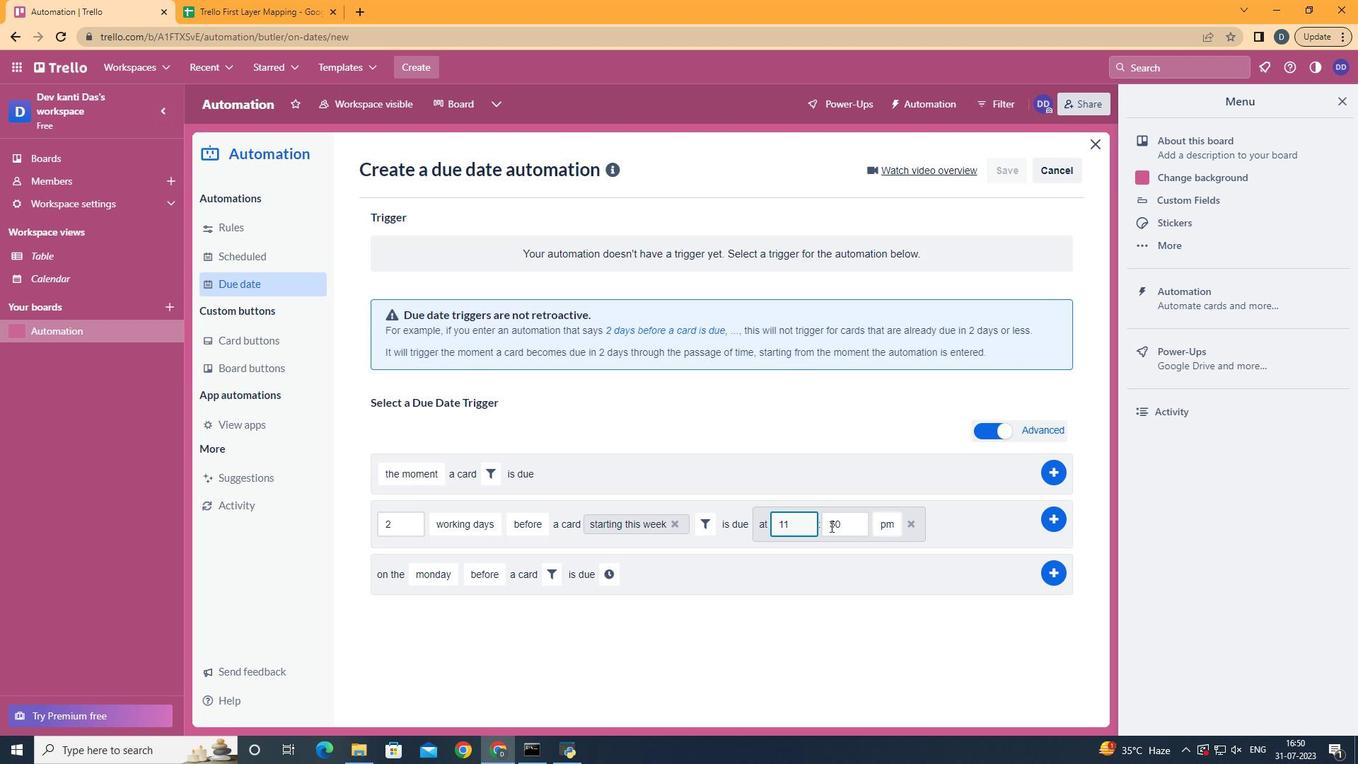 
Action: Mouse pressed left at (852, 525)
Screenshot: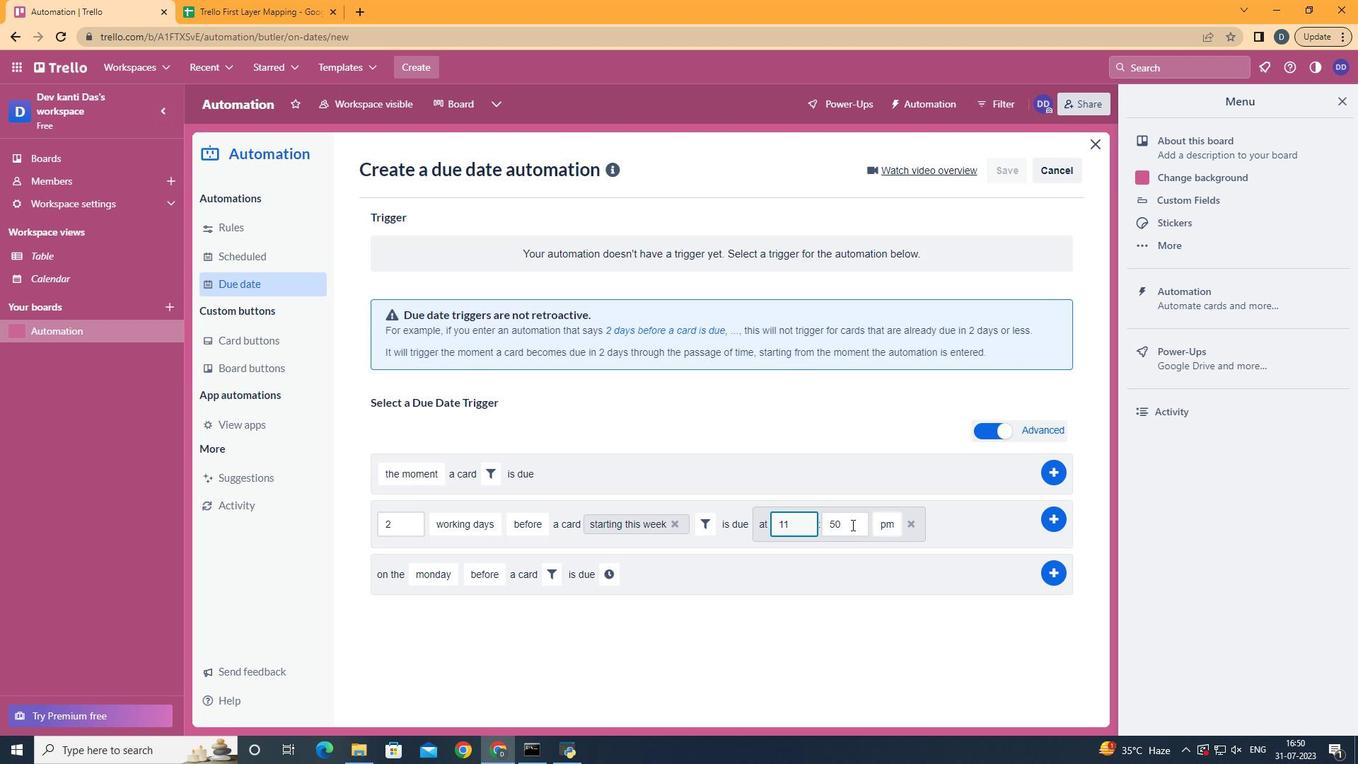 
Action: Key pressed <Key.backspace><Key.backspace>00
Screenshot: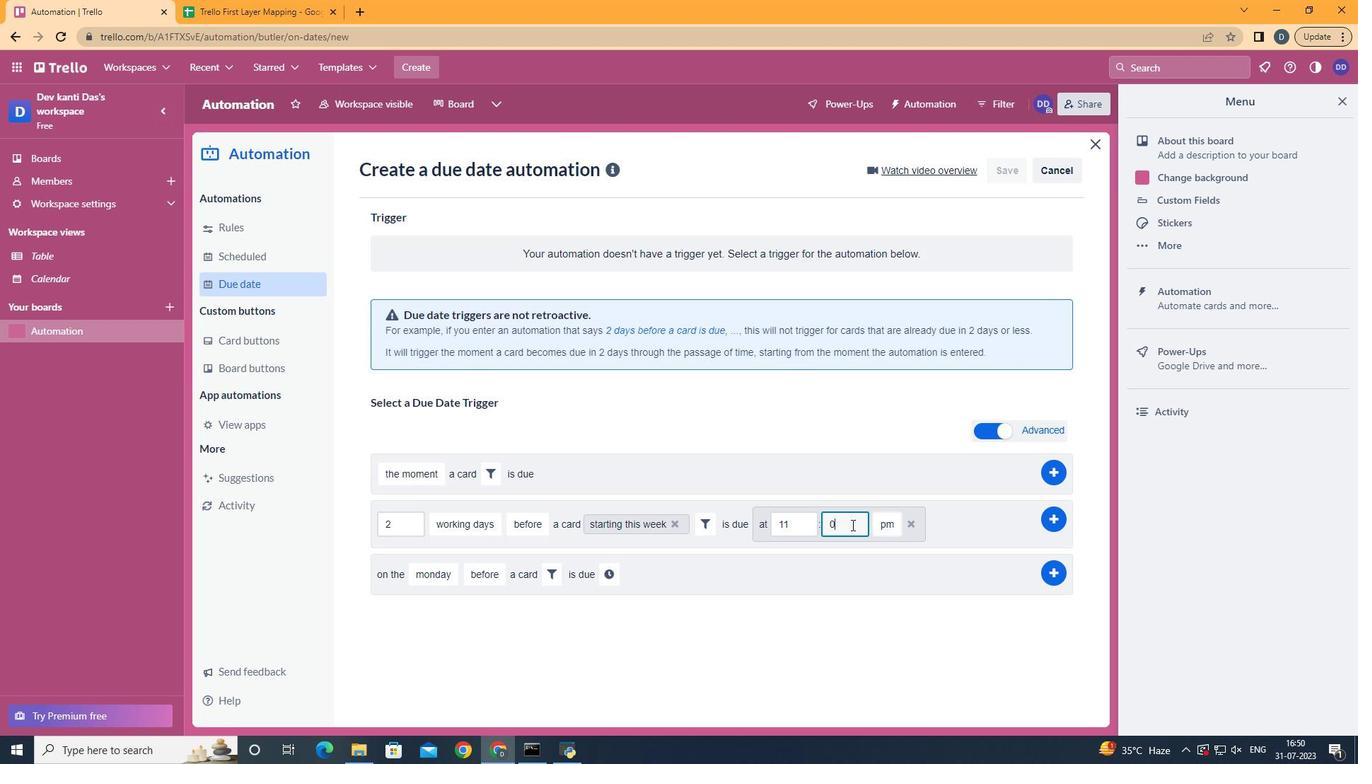 
Action: Mouse moved to (893, 554)
Screenshot: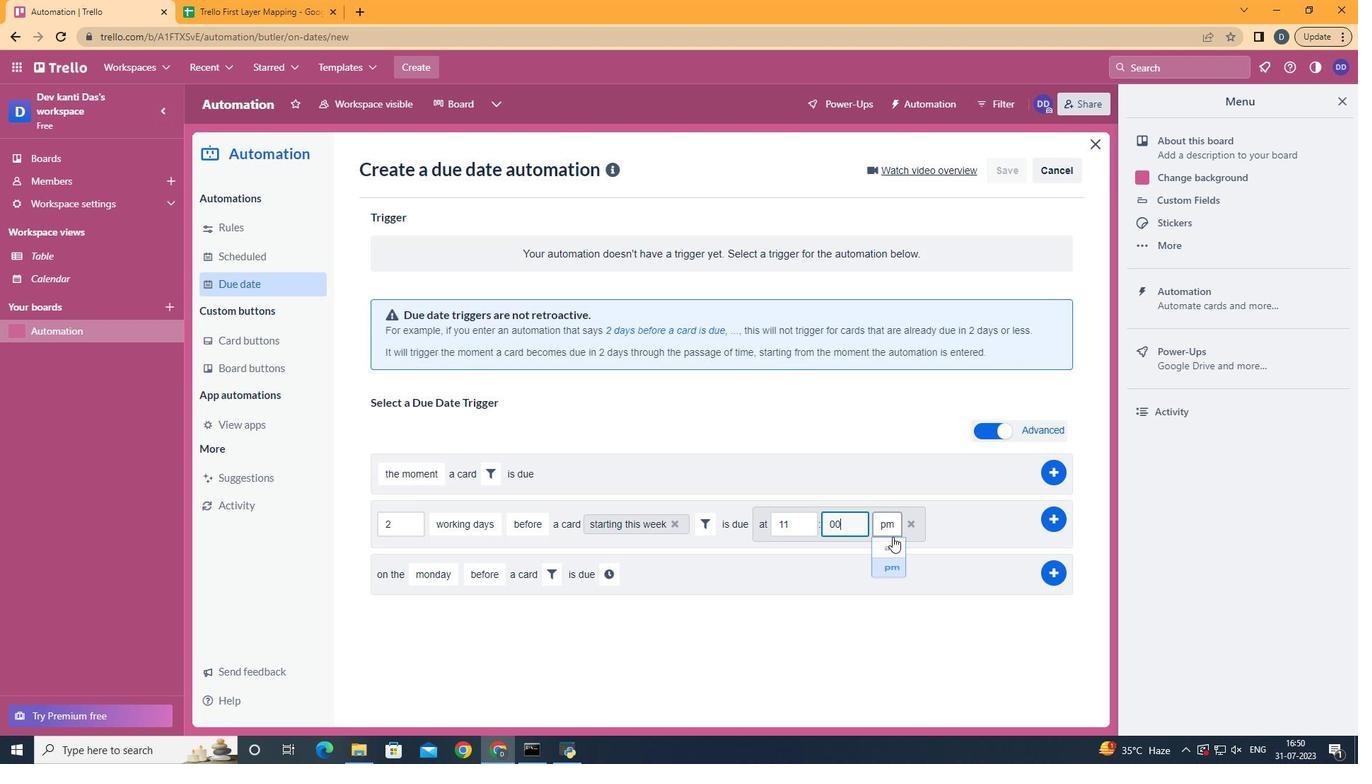 
Action: Mouse pressed left at (893, 554)
Screenshot: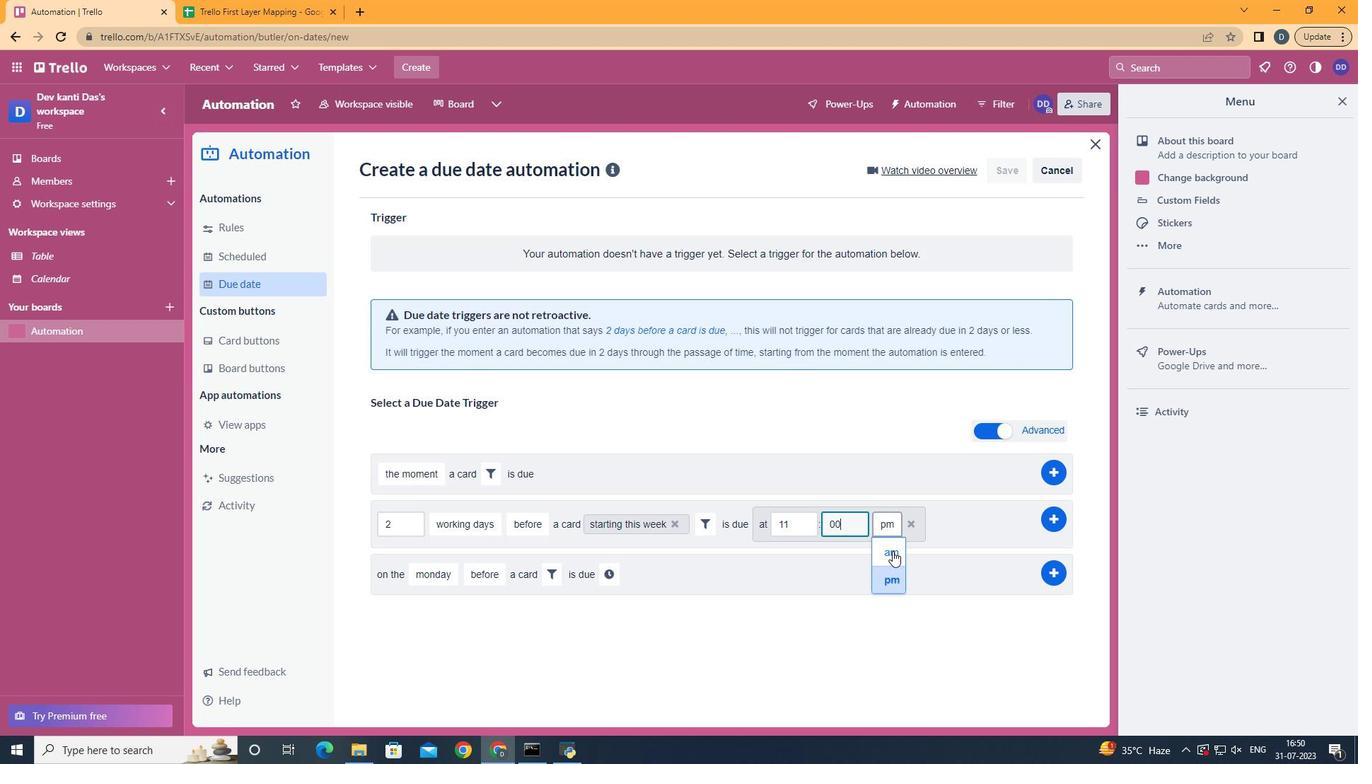 
Action: Mouse moved to (1056, 521)
Screenshot: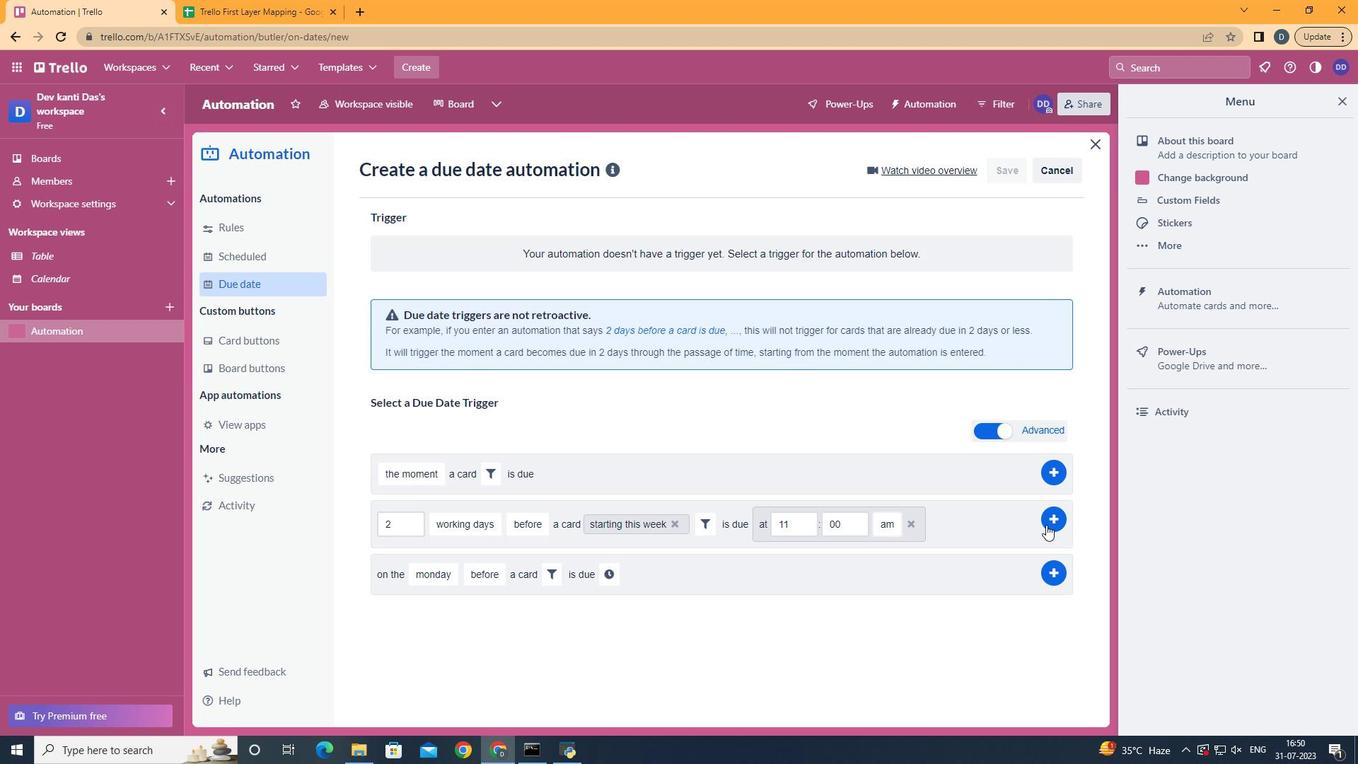 
Action: Mouse pressed left at (1056, 521)
Screenshot: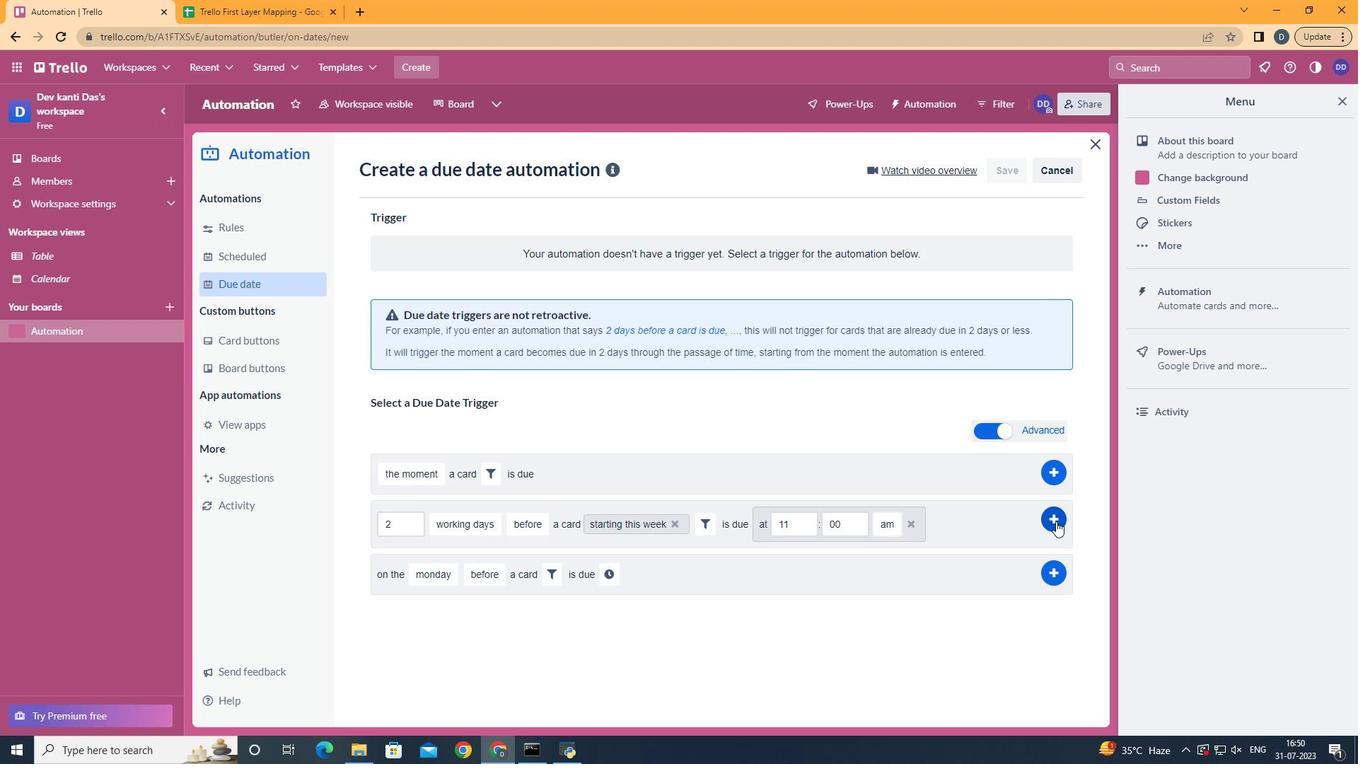 
Action: Mouse moved to (807, 266)
Screenshot: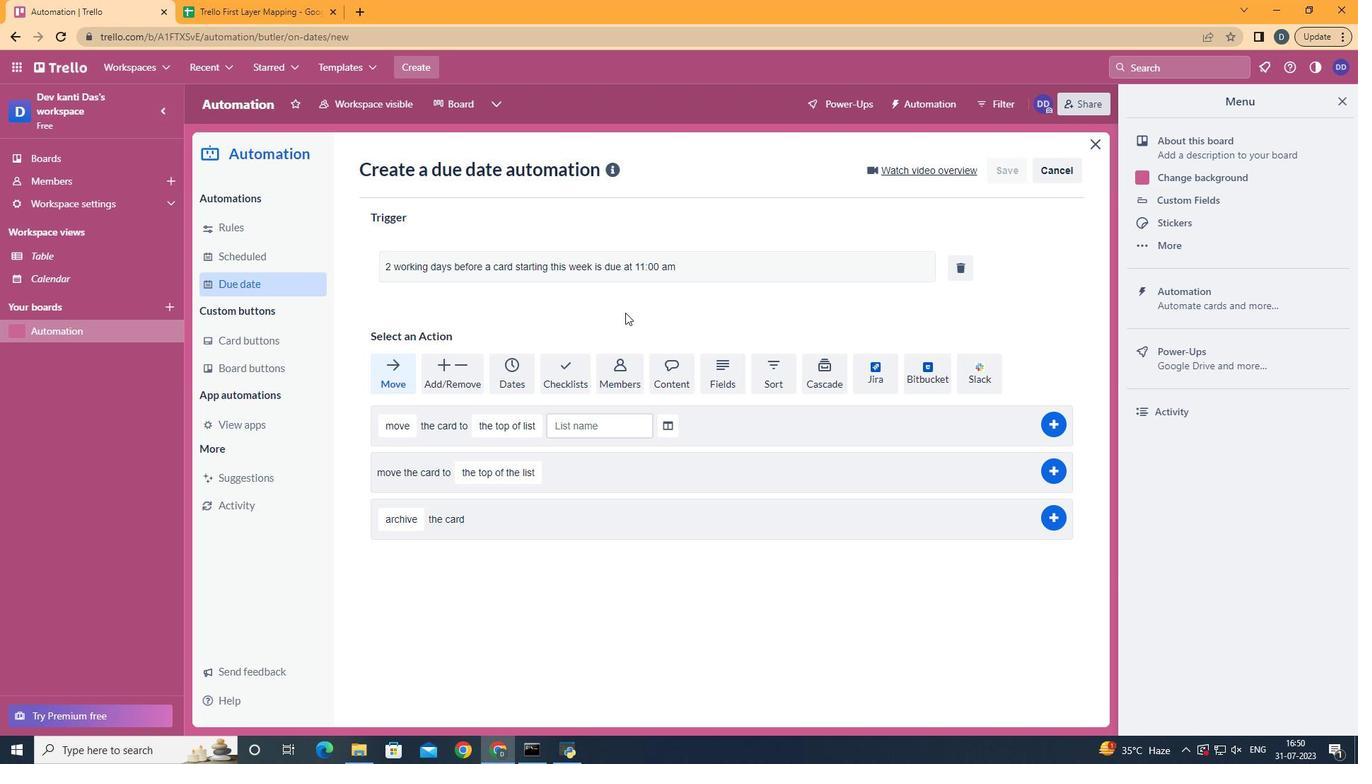 
